 Task: Look for space in Nishifukuma, Japan from 5th July, 2023 to 11th July, 2023 for 2 adults in price range Rs.8000 to Rs.16000. Place can be entire place with 2 bedrooms having 2 beds and 1 bathroom. Property type can be house, flat, guest house. Booking option can be shelf check-in. Required host language is English.
Action: Mouse moved to (486, 132)
Screenshot: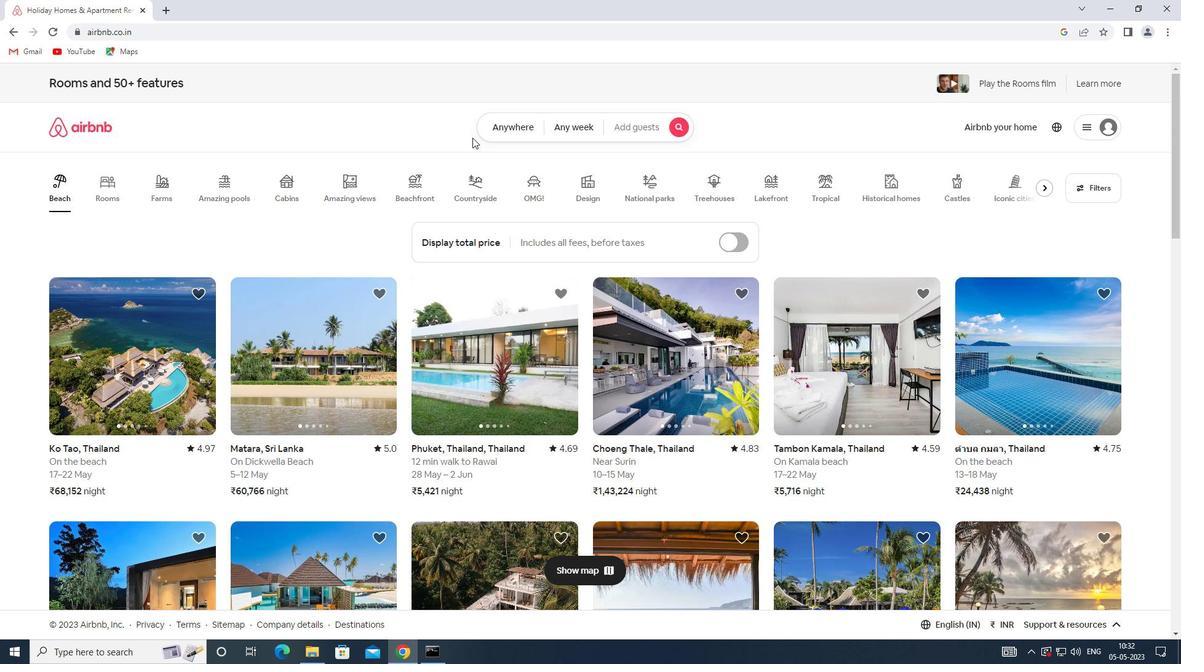 
Action: Mouse pressed left at (486, 132)
Screenshot: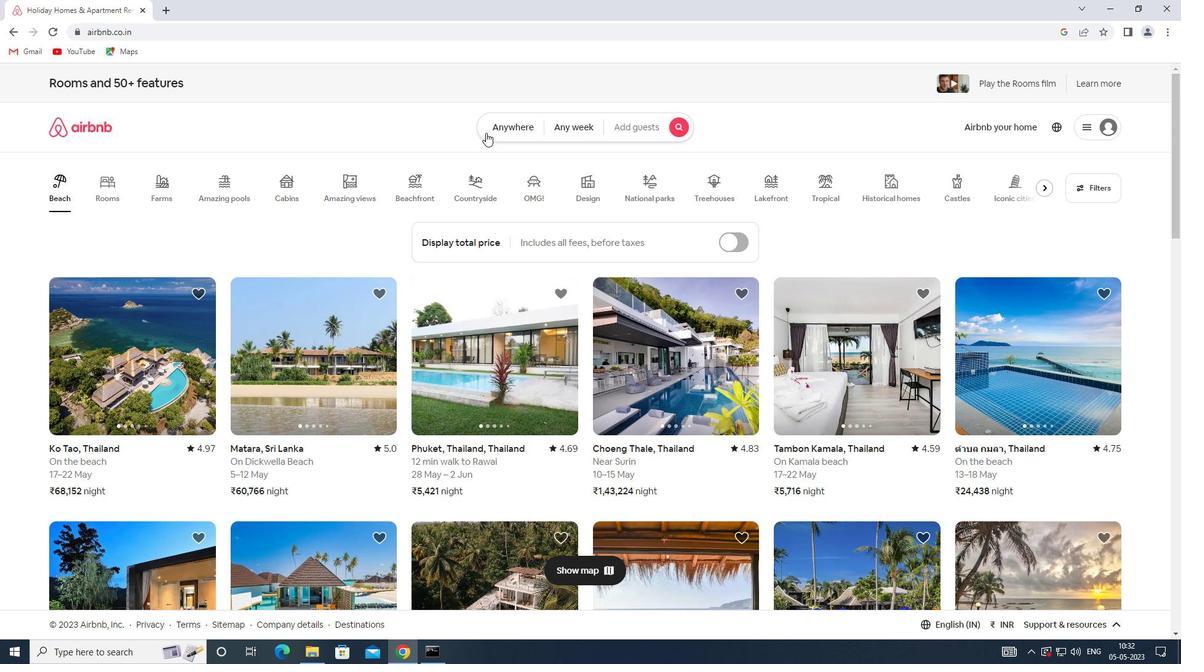 
Action: Mouse moved to (435, 172)
Screenshot: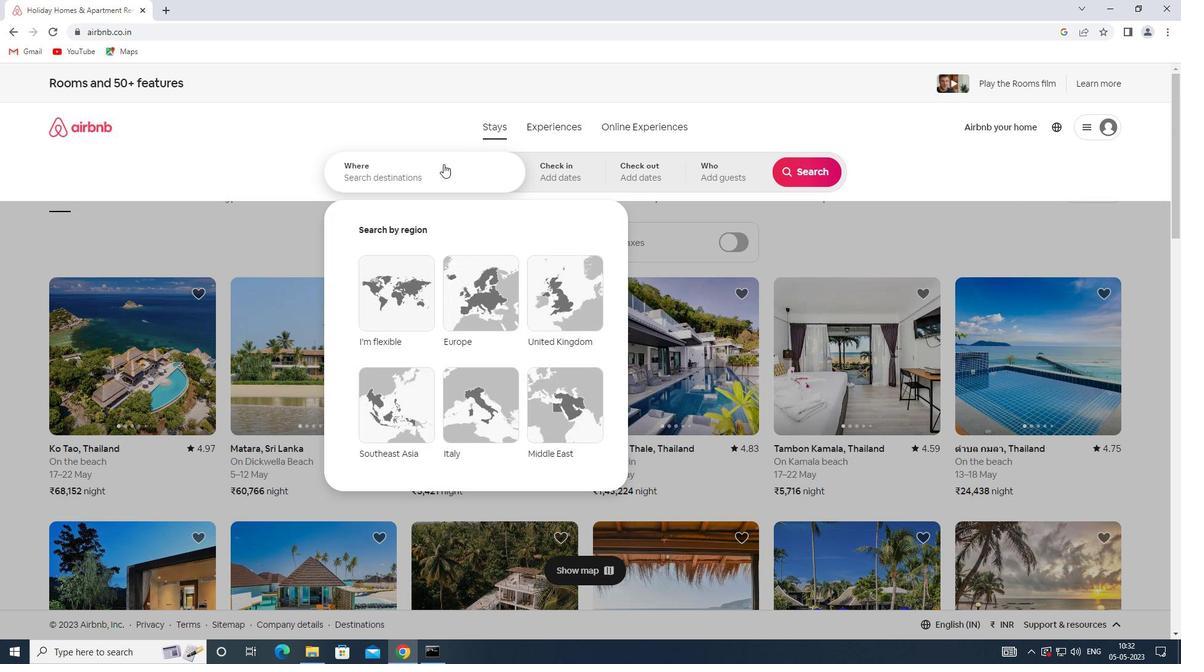 
Action: Mouse pressed left at (435, 172)
Screenshot: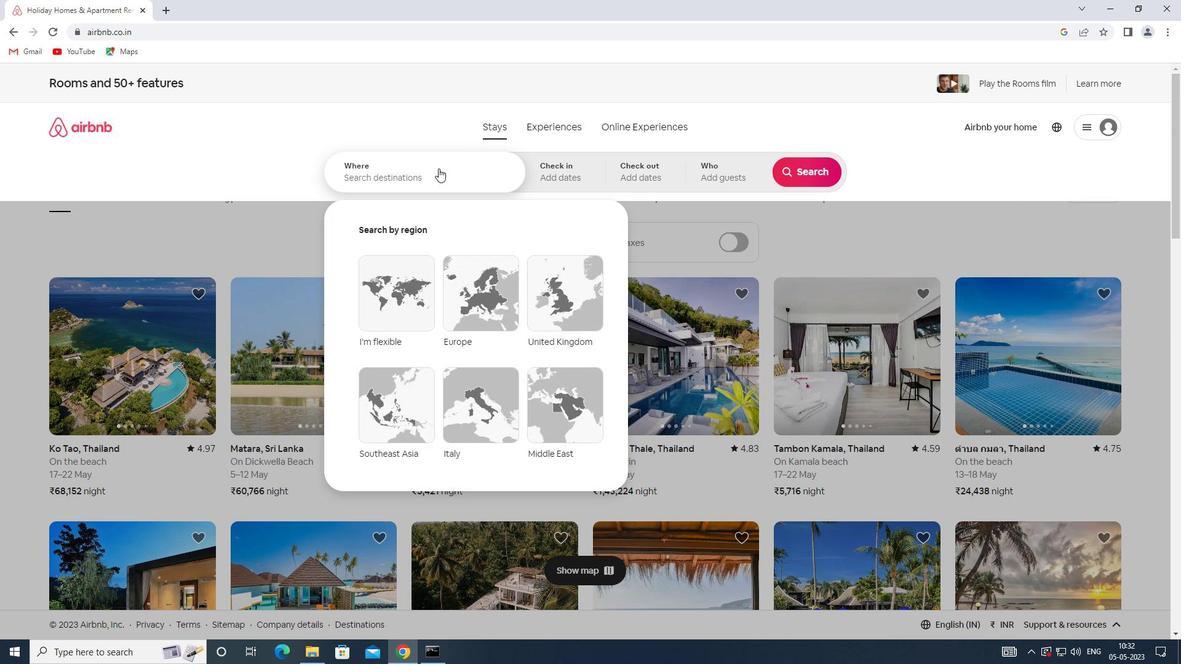 
Action: Key pressed <Key.shift>NISHIFUKUMA,<Key.shift><Key.shift><Key.shift><Key.shift><Key.shift><Key.shift>JAPAN
Screenshot: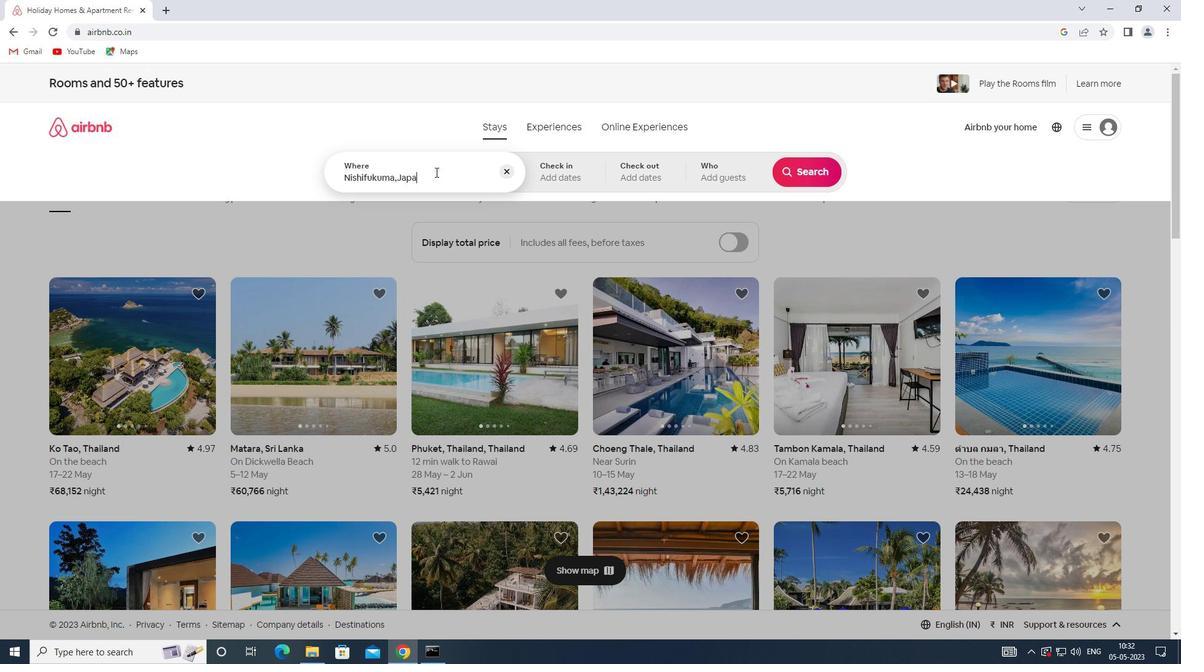 
Action: Mouse moved to (562, 179)
Screenshot: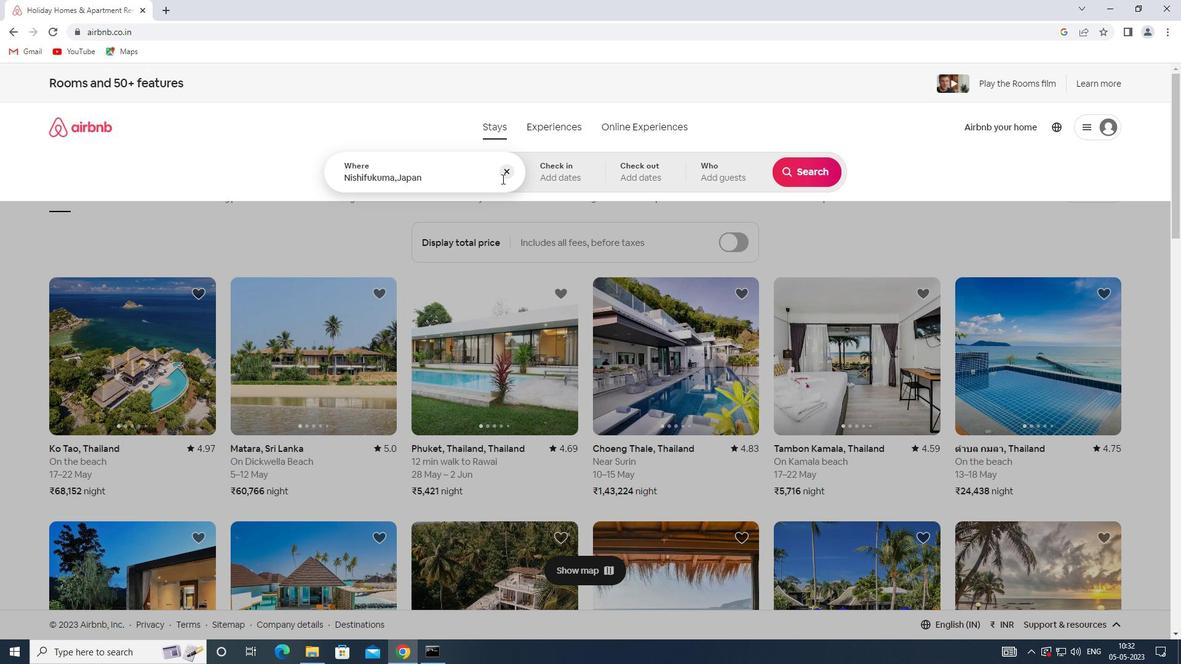 
Action: Mouse pressed left at (562, 179)
Screenshot: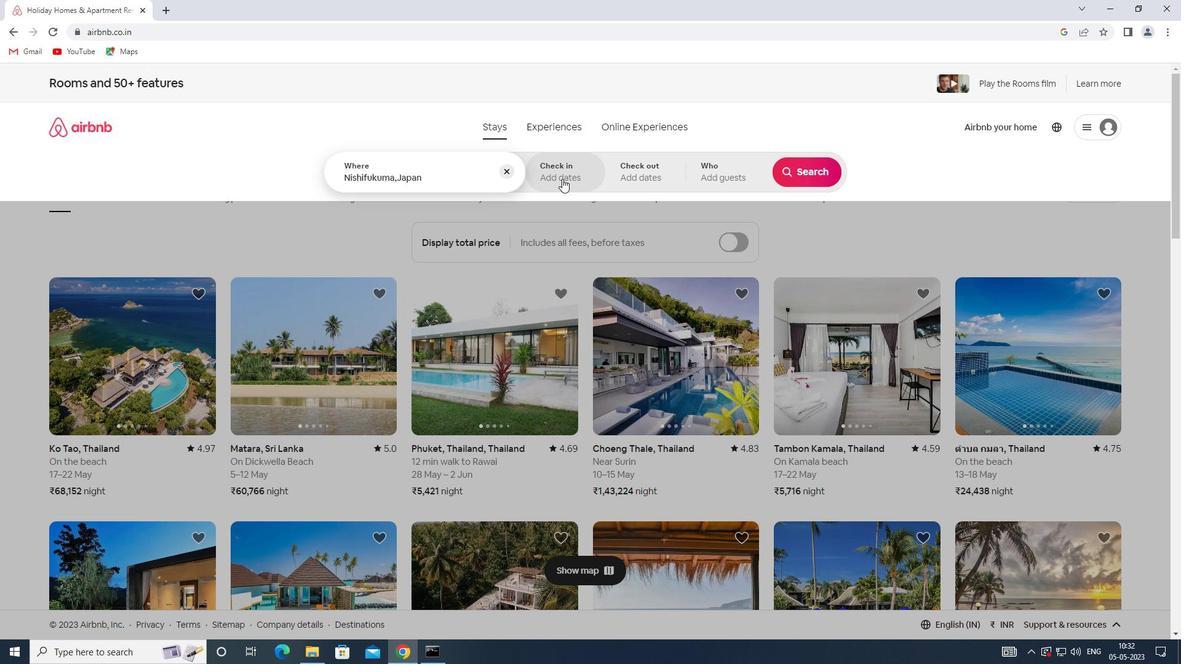 
Action: Mouse moved to (798, 268)
Screenshot: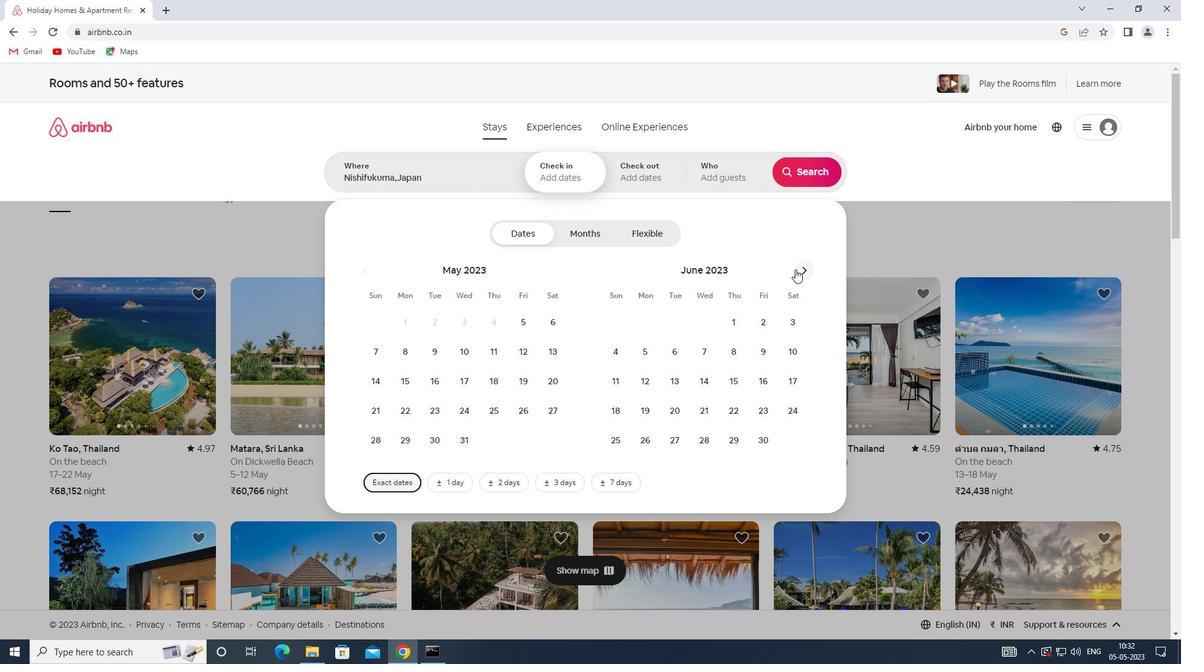 
Action: Mouse pressed left at (798, 268)
Screenshot: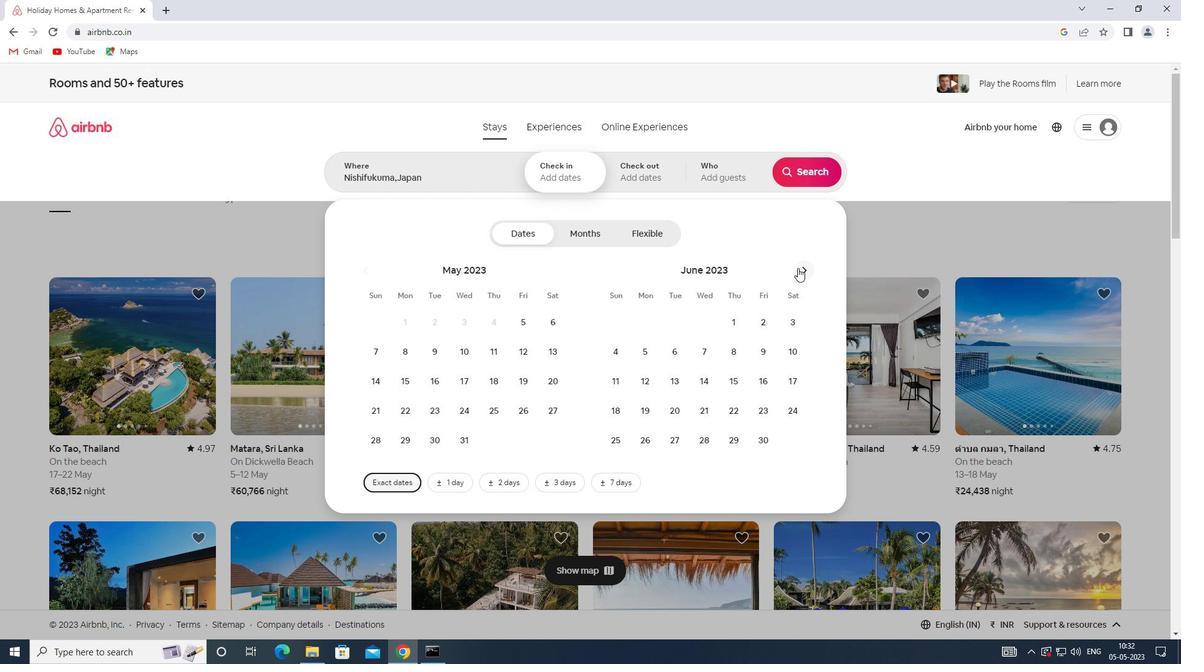 
Action: Mouse moved to (710, 341)
Screenshot: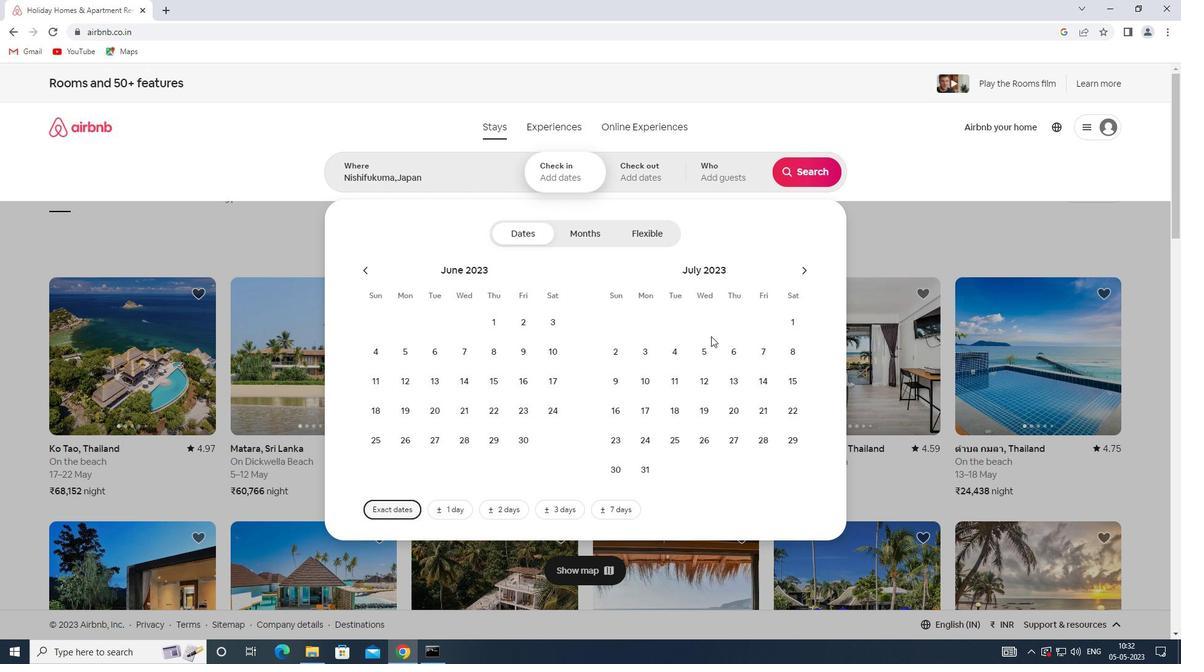 
Action: Mouse pressed left at (710, 341)
Screenshot: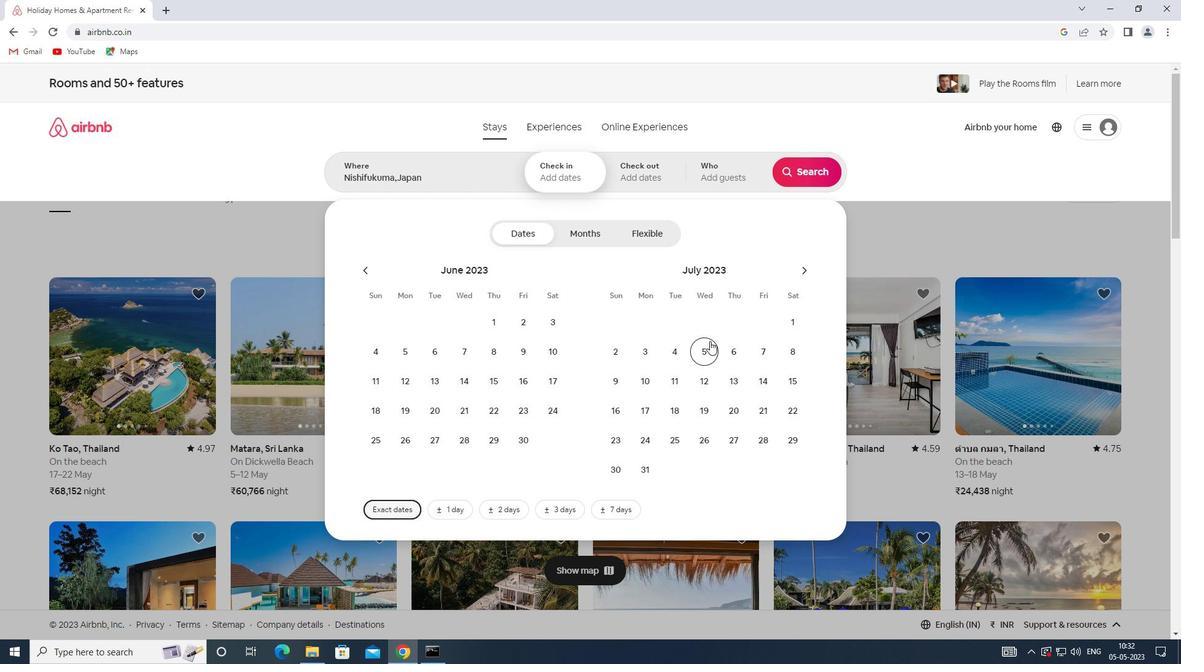
Action: Mouse moved to (681, 379)
Screenshot: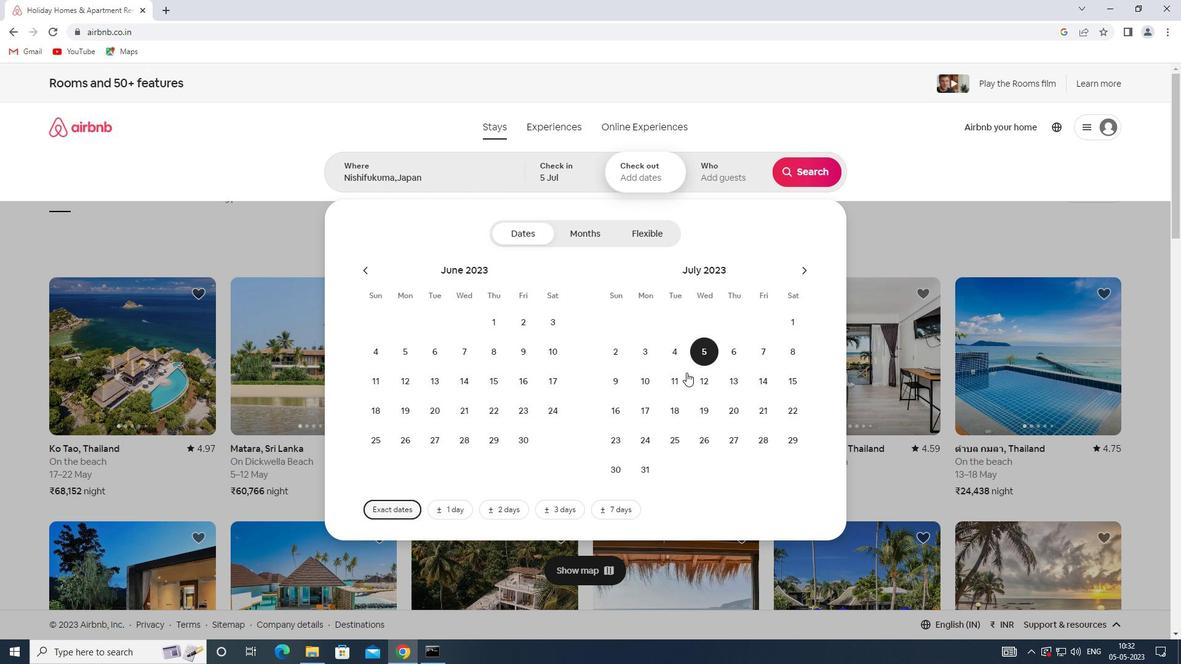 
Action: Mouse pressed left at (681, 379)
Screenshot: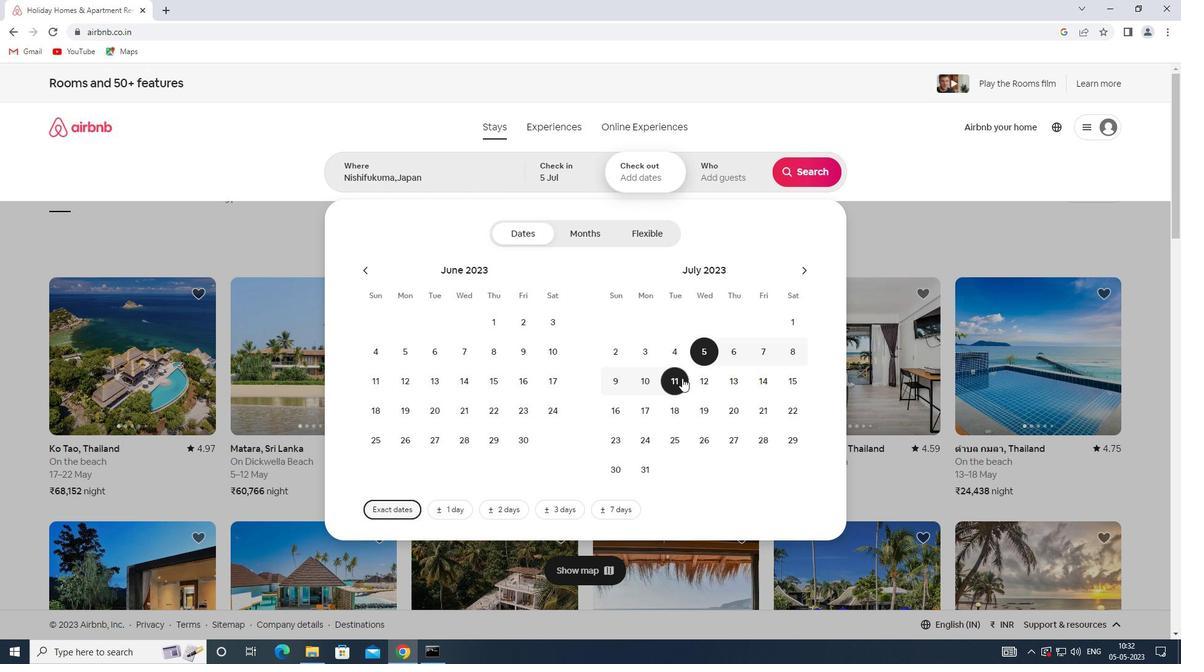 
Action: Mouse moved to (715, 177)
Screenshot: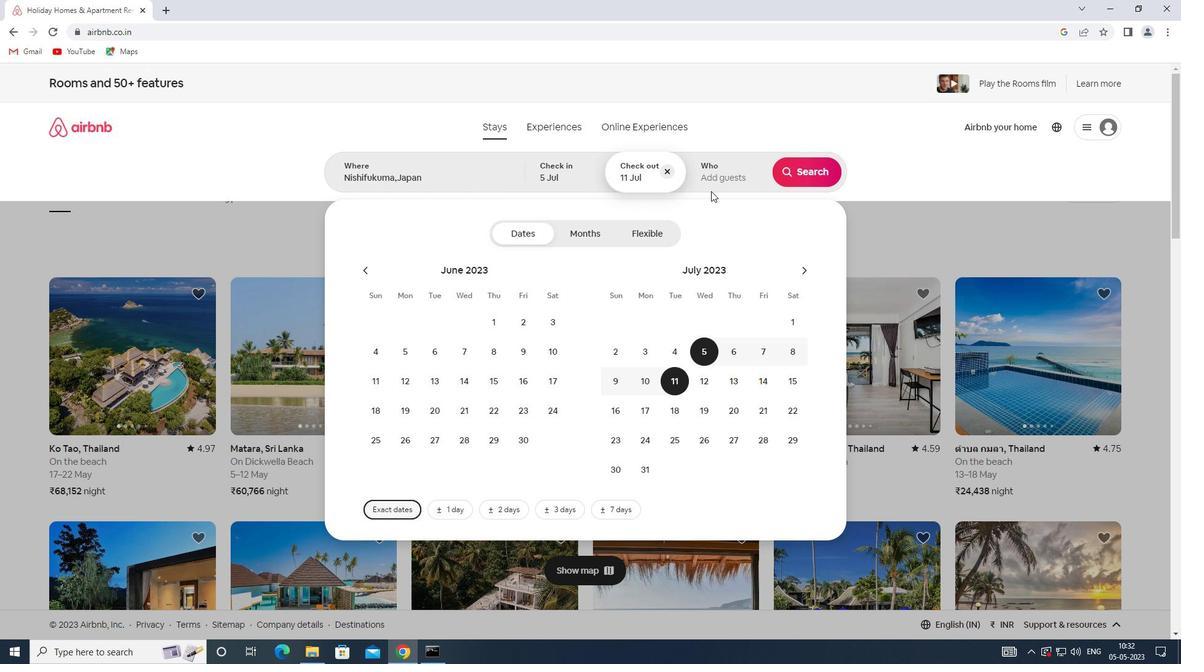 
Action: Mouse pressed left at (715, 177)
Screenshot: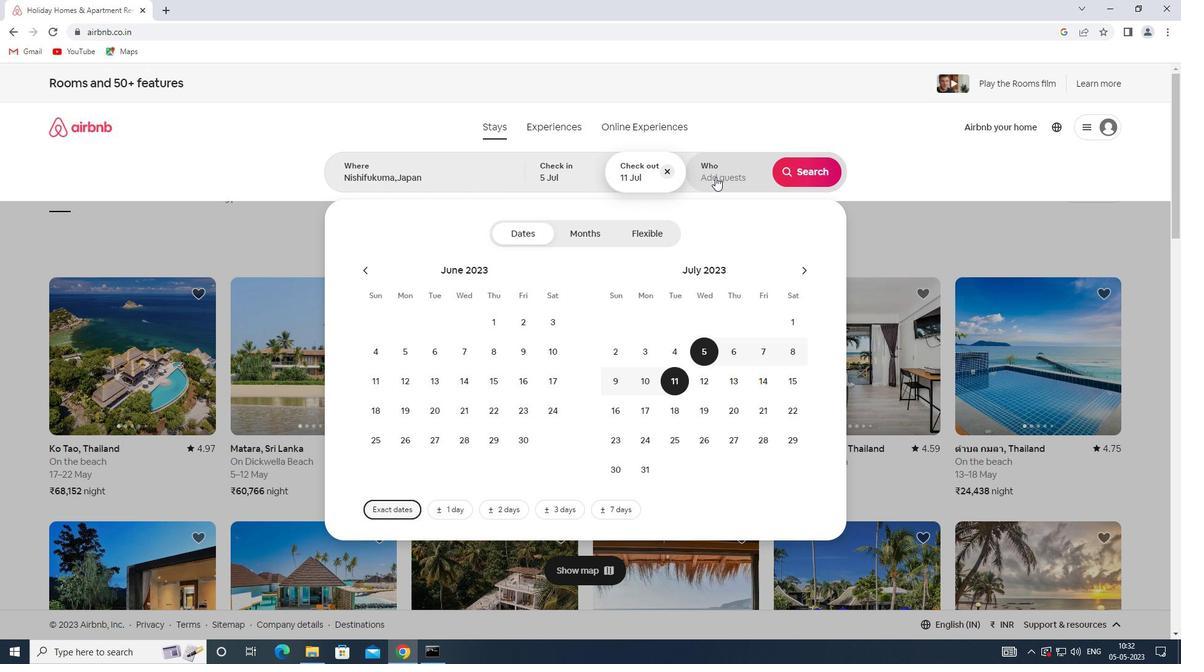 
Action: Mouse moved to (804, 241)
Screenshot: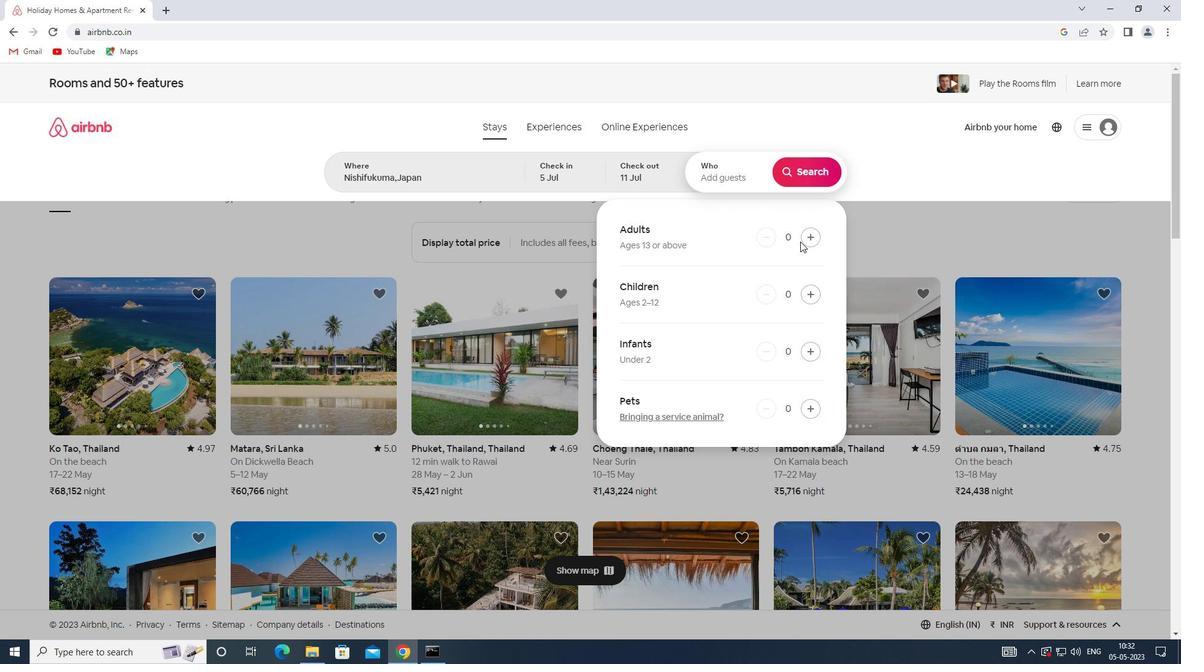 
Action: Mouse pressed left at (804, 241)
Screenshot: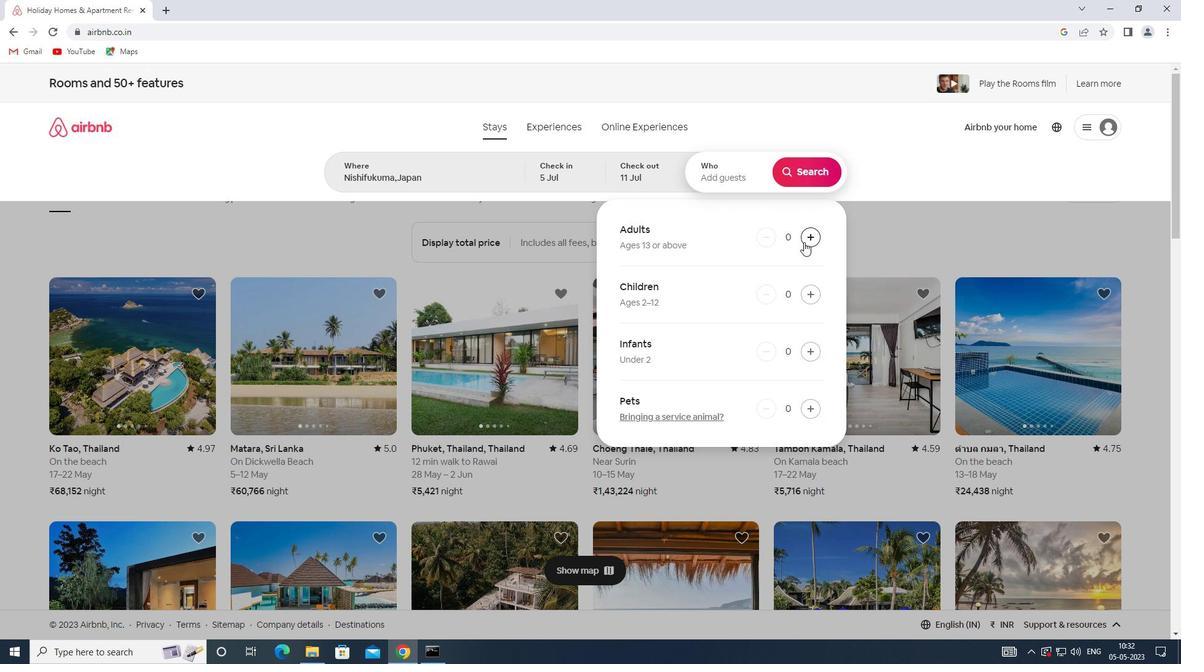 
Action: Mouse pressed left at (804, 241)
Screenshot: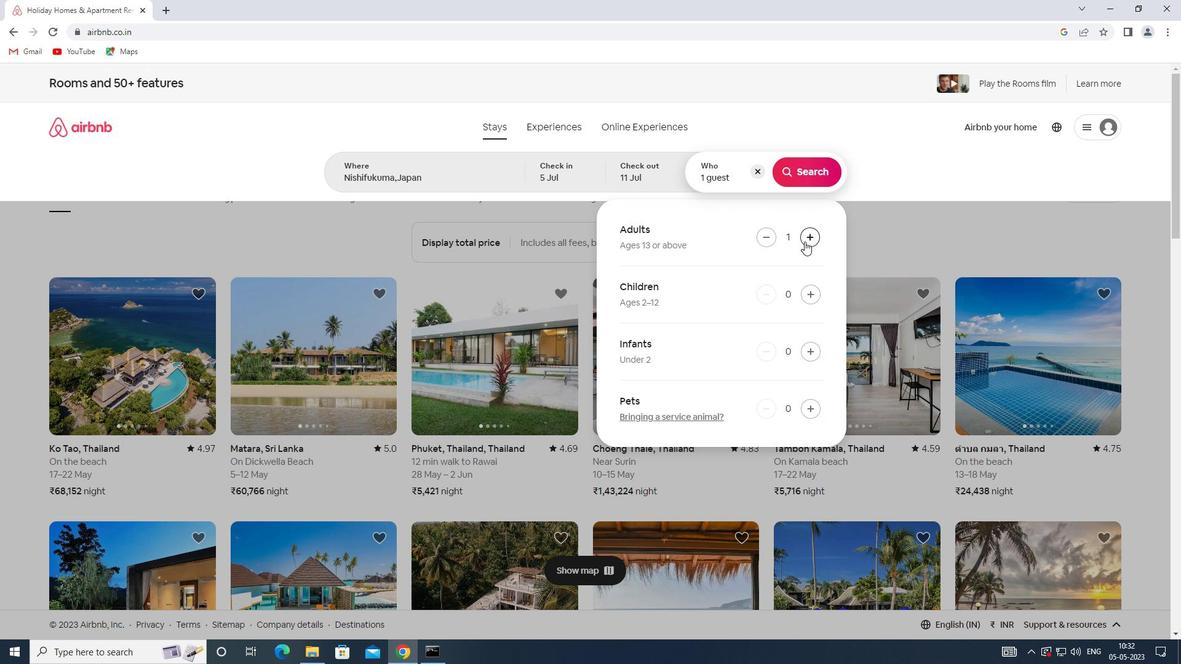 
Action: Mouse moved to (809, 182)
Screenshot: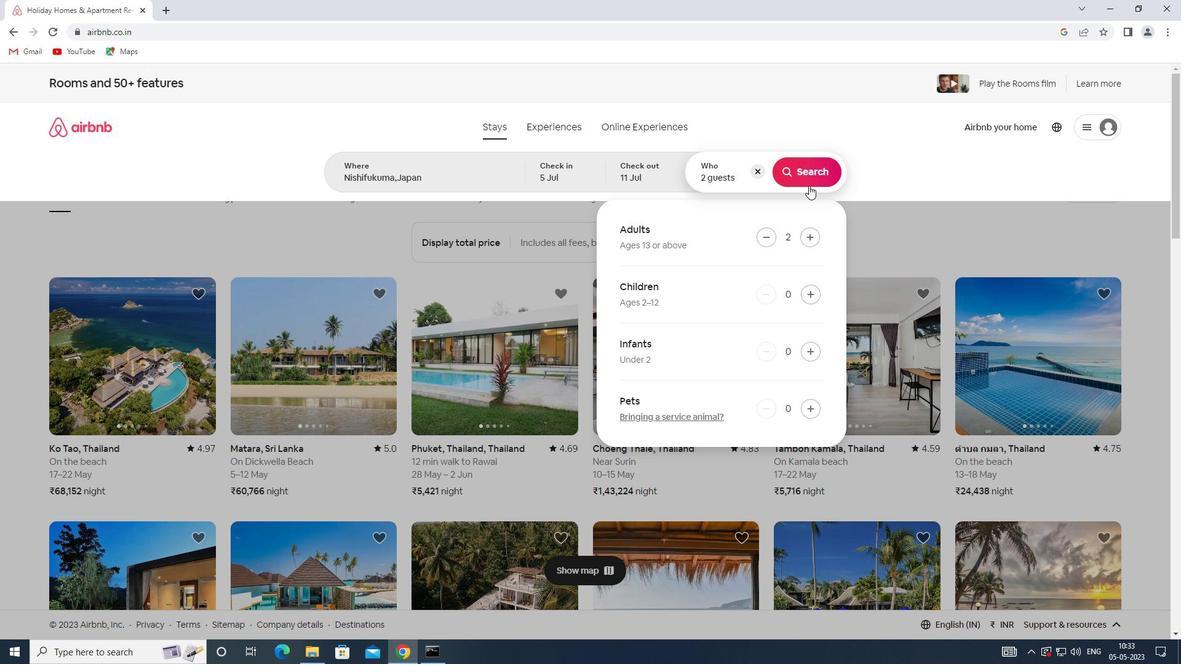 
Action: Mouse pressed left at (809, 182)
Screenshot: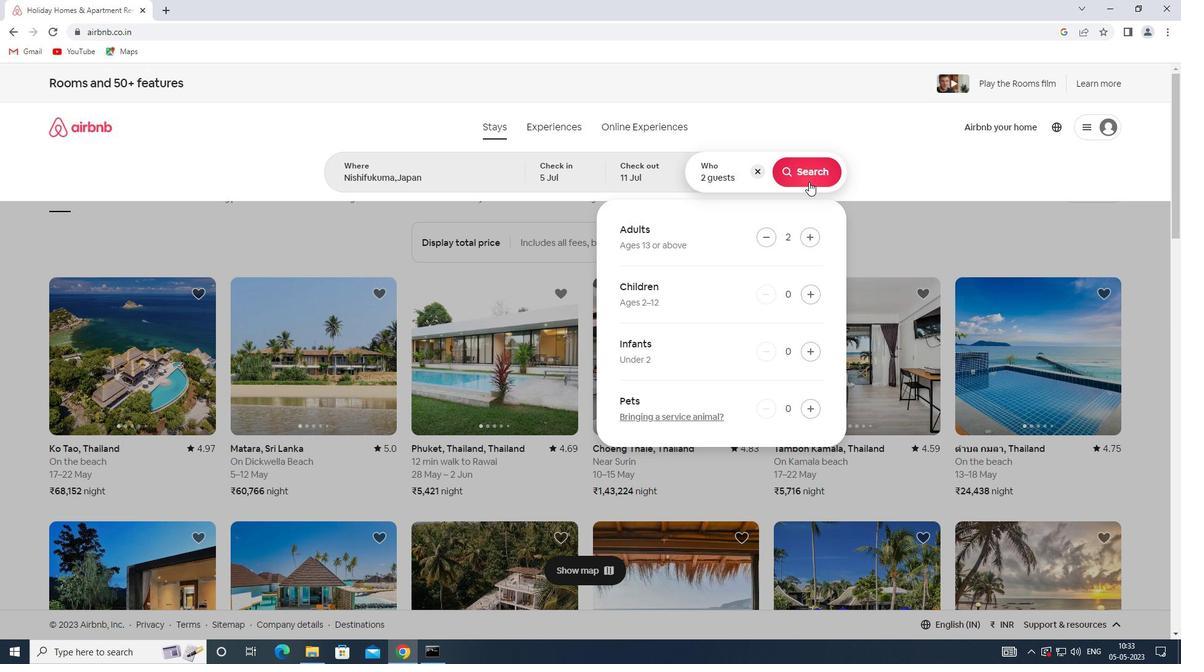 
Action: Mouse moved to (1133, 140)
Screenshot: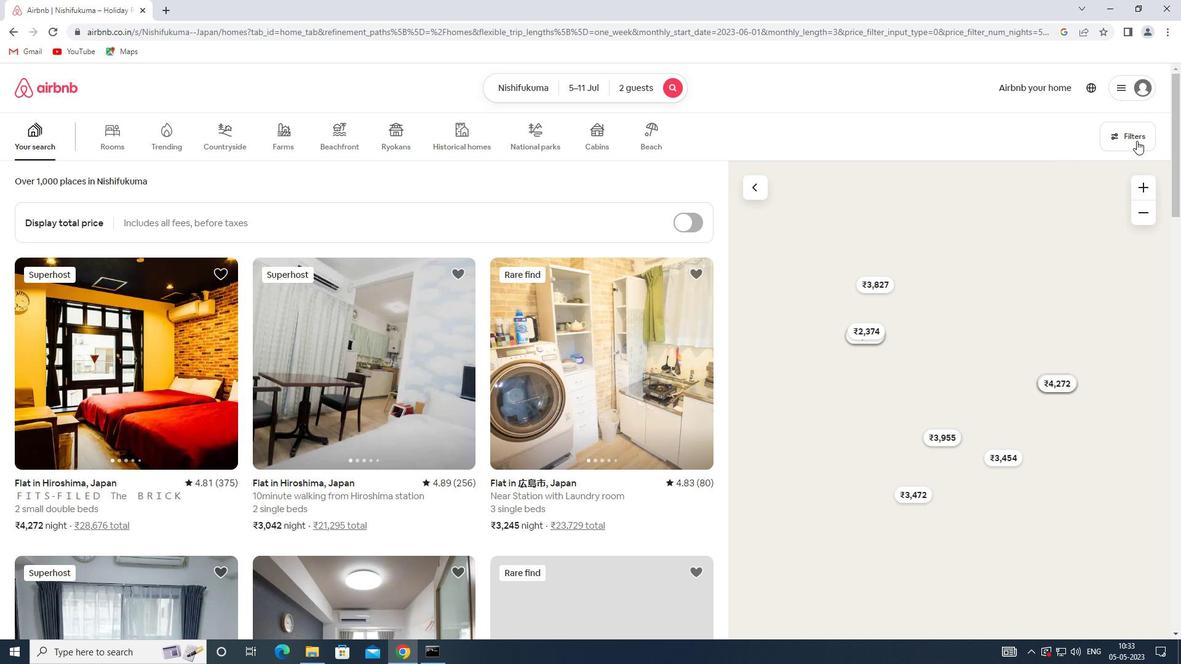 
Action: Mouse pressed left at (1133, 140)
Screenshot: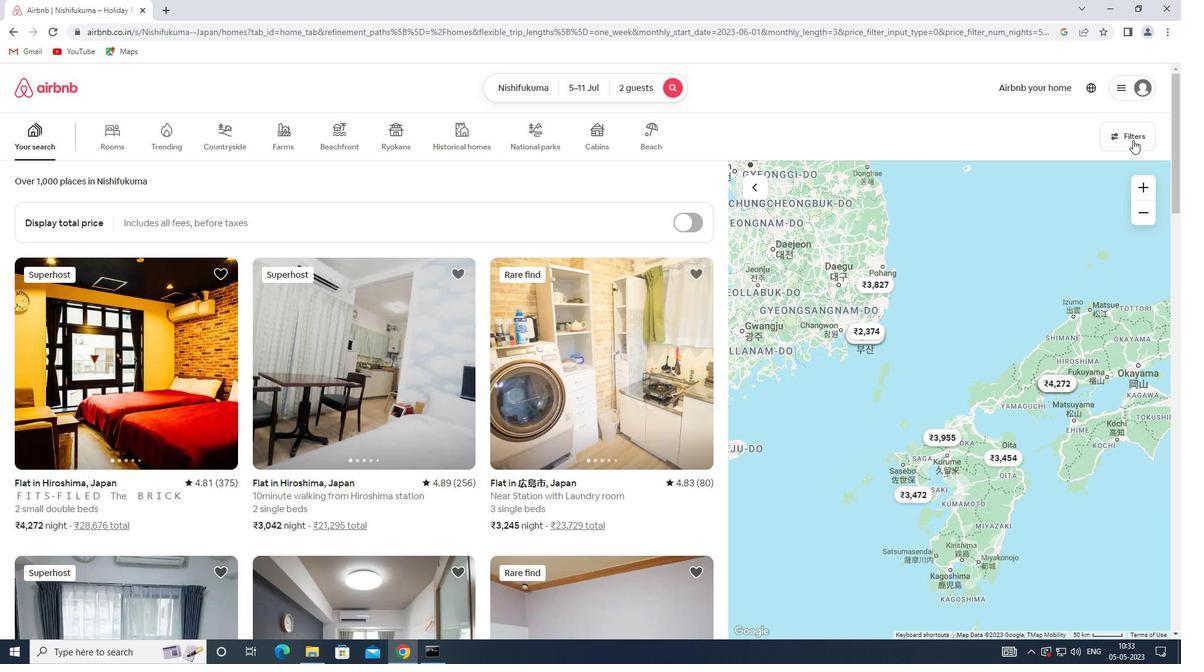 
Action: Mouse moved to (427, 438)
Screenshot: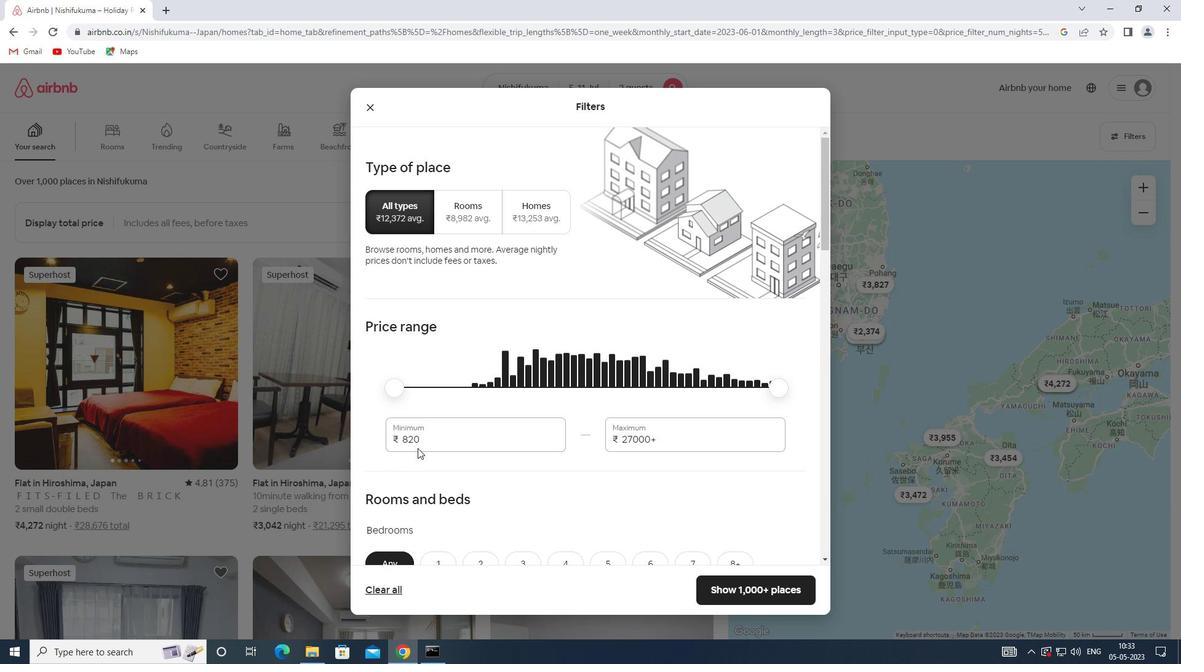
Action: Mouse pressed left at (427, 438)
Screenshot: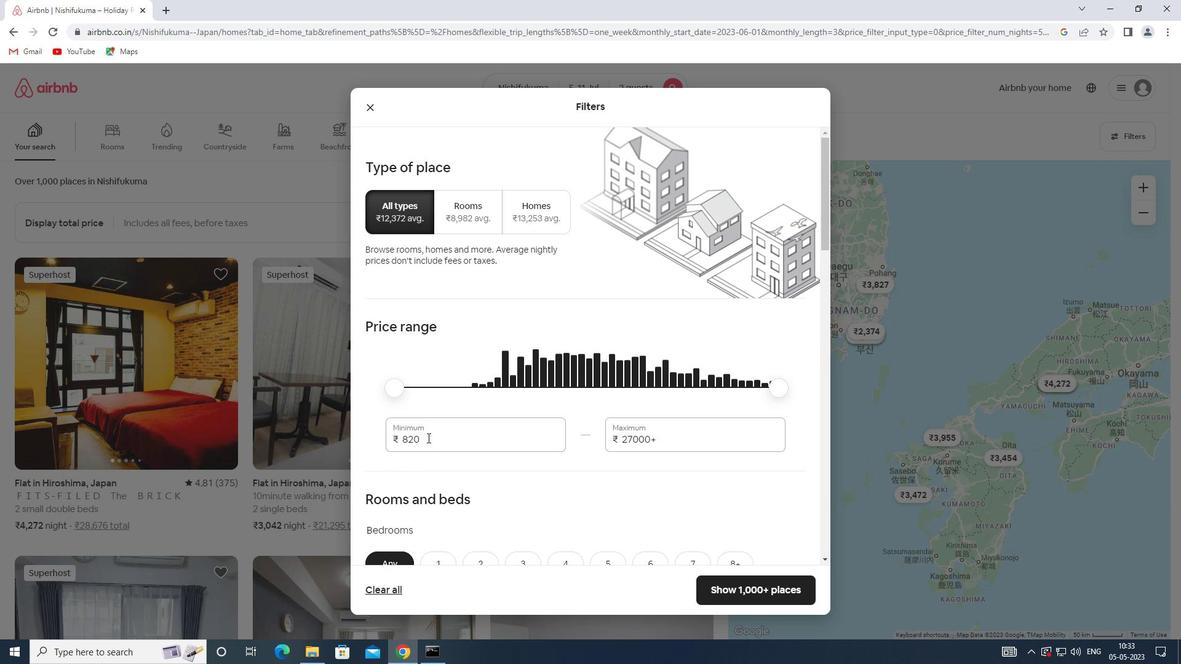 
Action: Mouse moved to (369, 438)
Screenshot: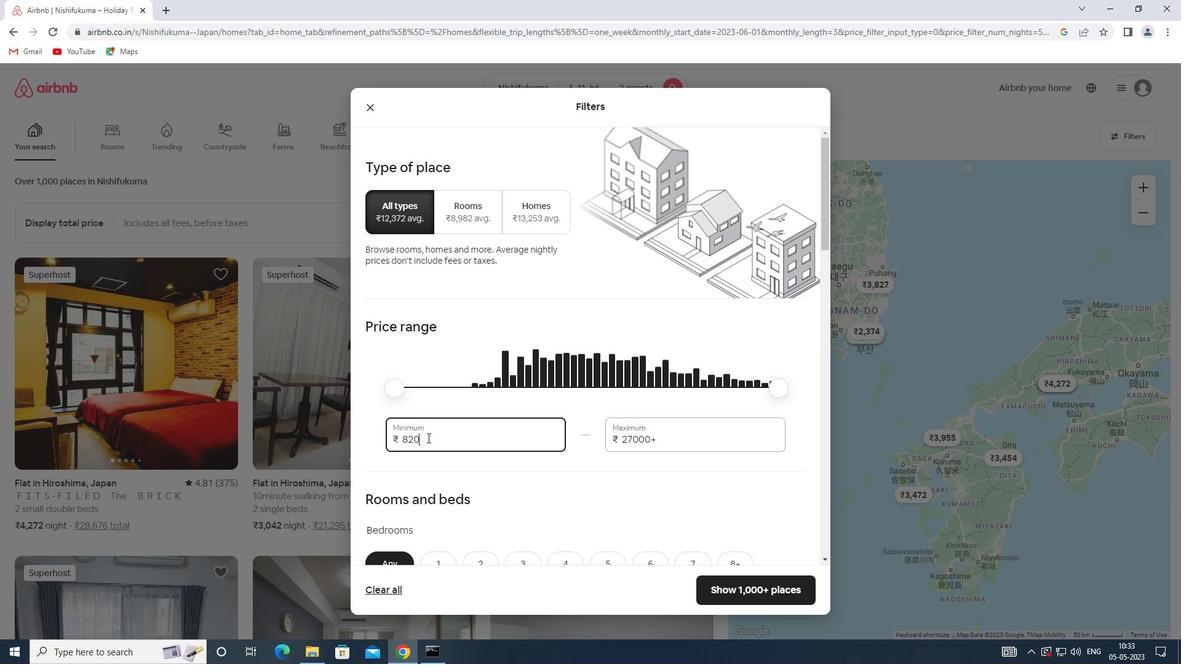 
Action: Key pressed 8000
Screenshot: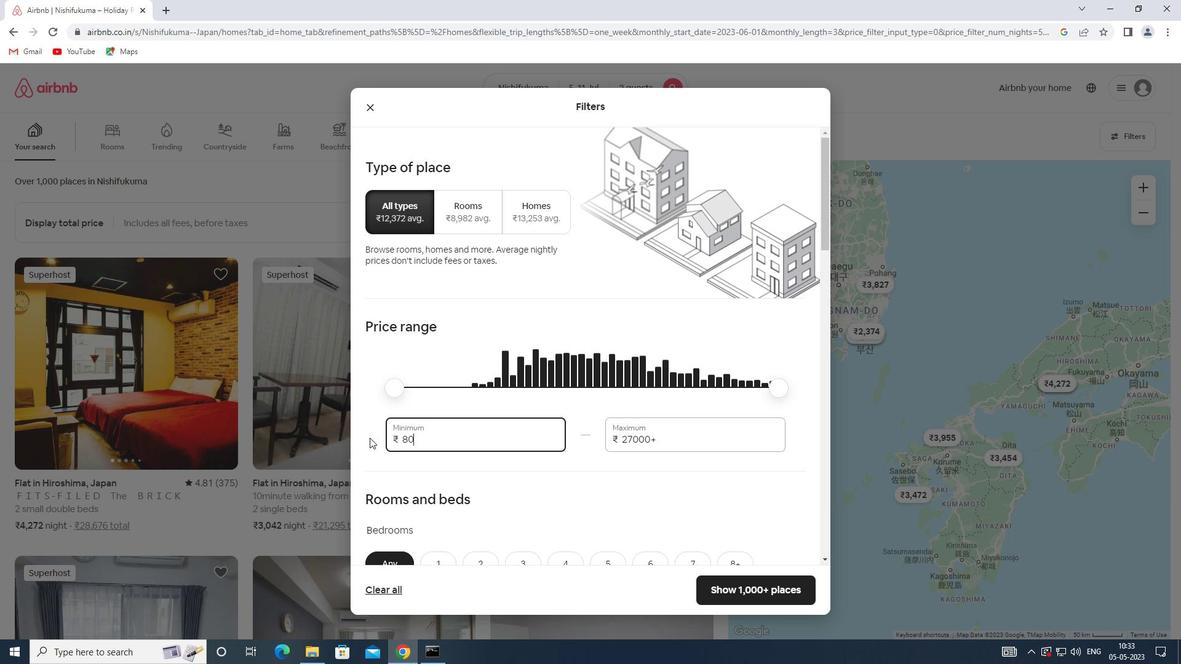 
Action: Mouse moved to (667, 439)
Screenshot: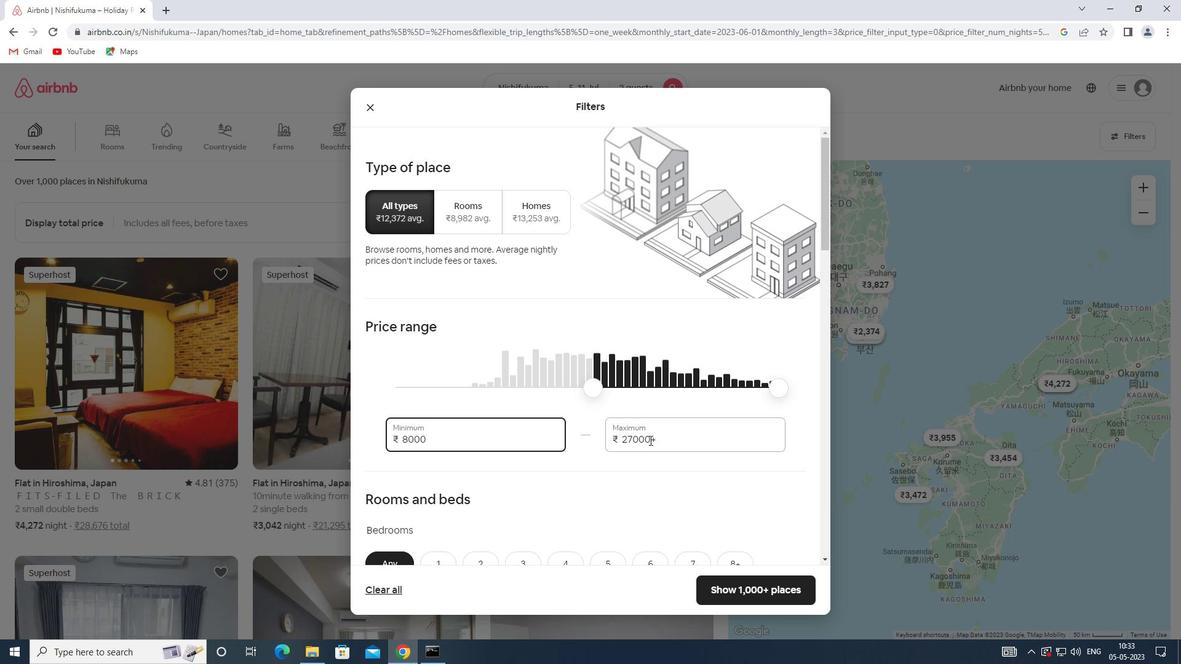 
Action: Mouse pressed left at (667, 439)
Screenshot: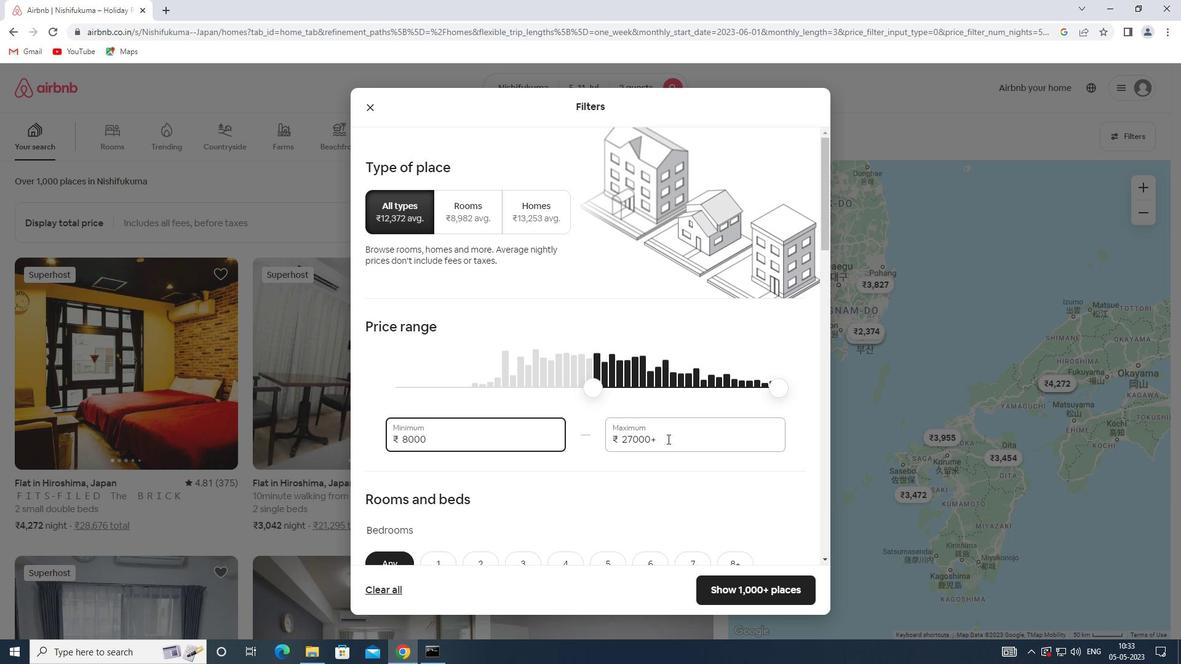 
Action: Mouse moved to (525, 456)
Screenshot: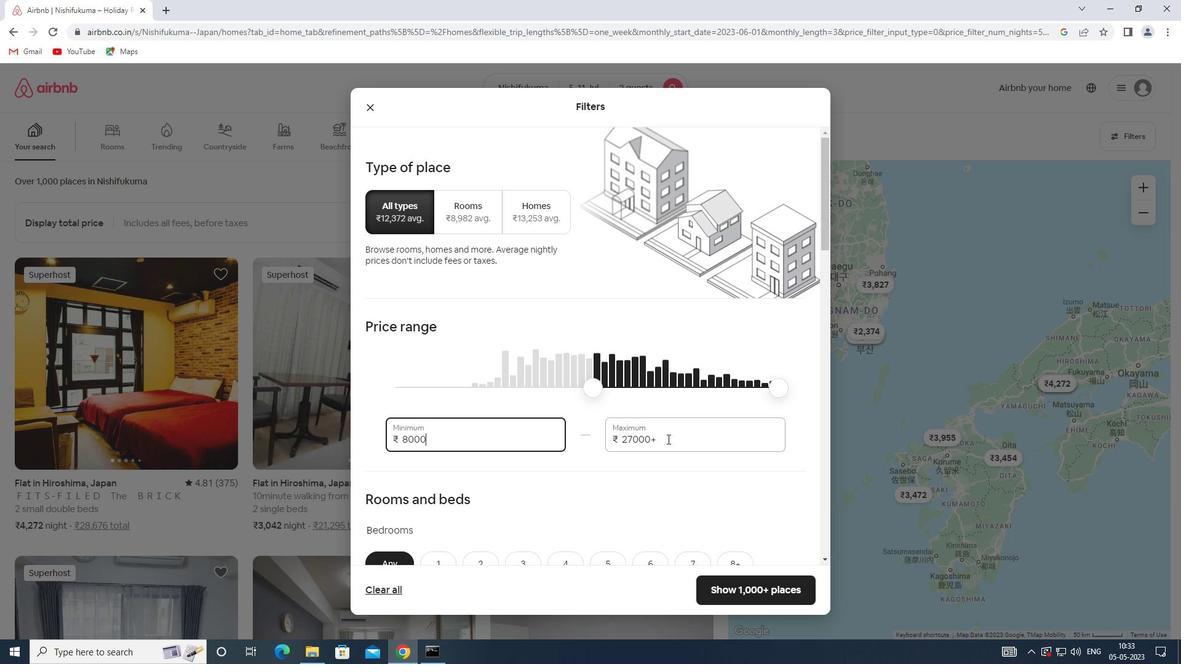 
Action: Key pressed 16000
Screenshot: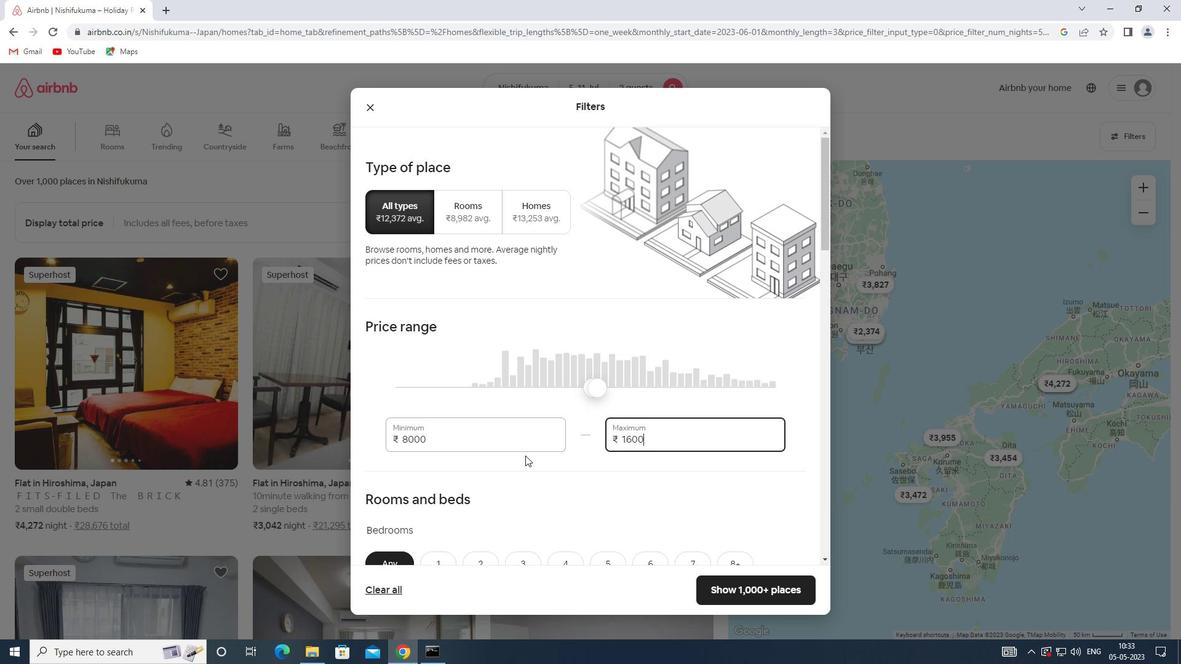 
Action: Mouse moved to (479, 464)
Screenshot: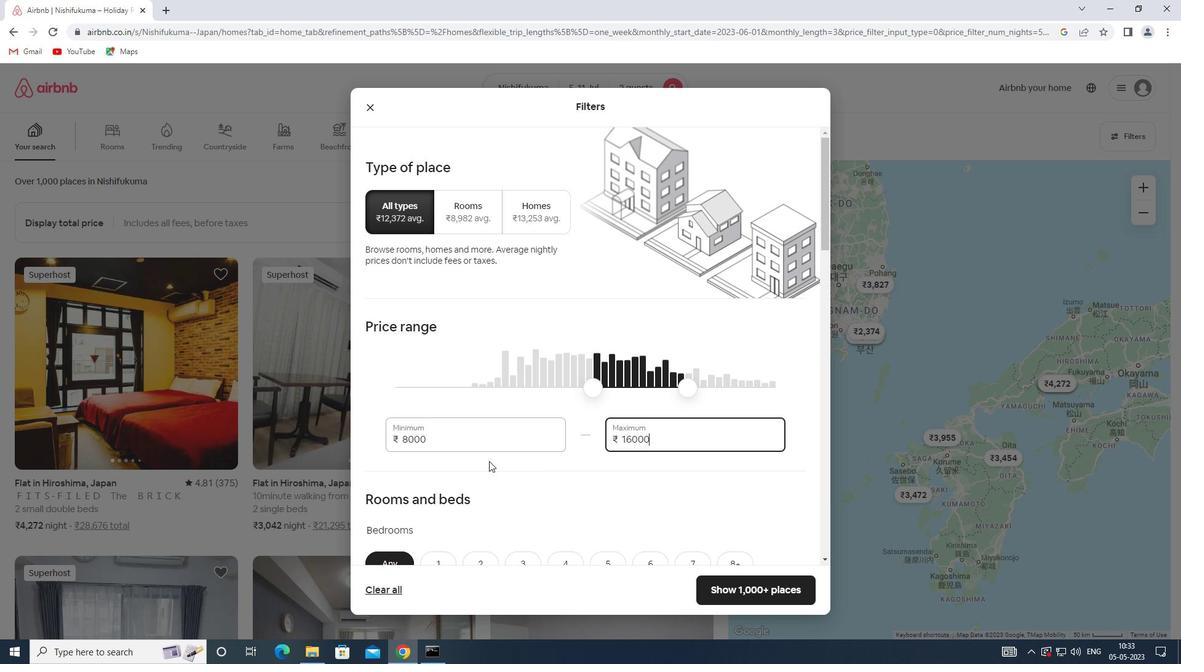 
Action: Mouse scrolled (479, 463) with delta (0, 0)
Screenshot: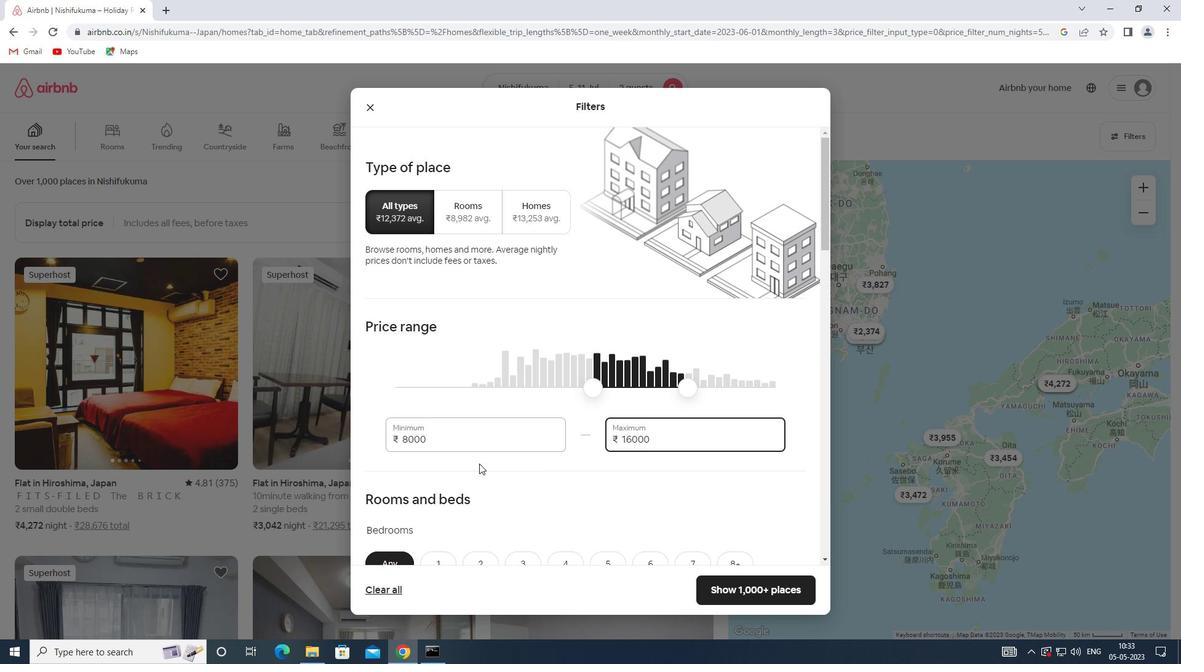 
Action: Mouse scrolled (479, 463) with delta (0, 0)
Screenshot: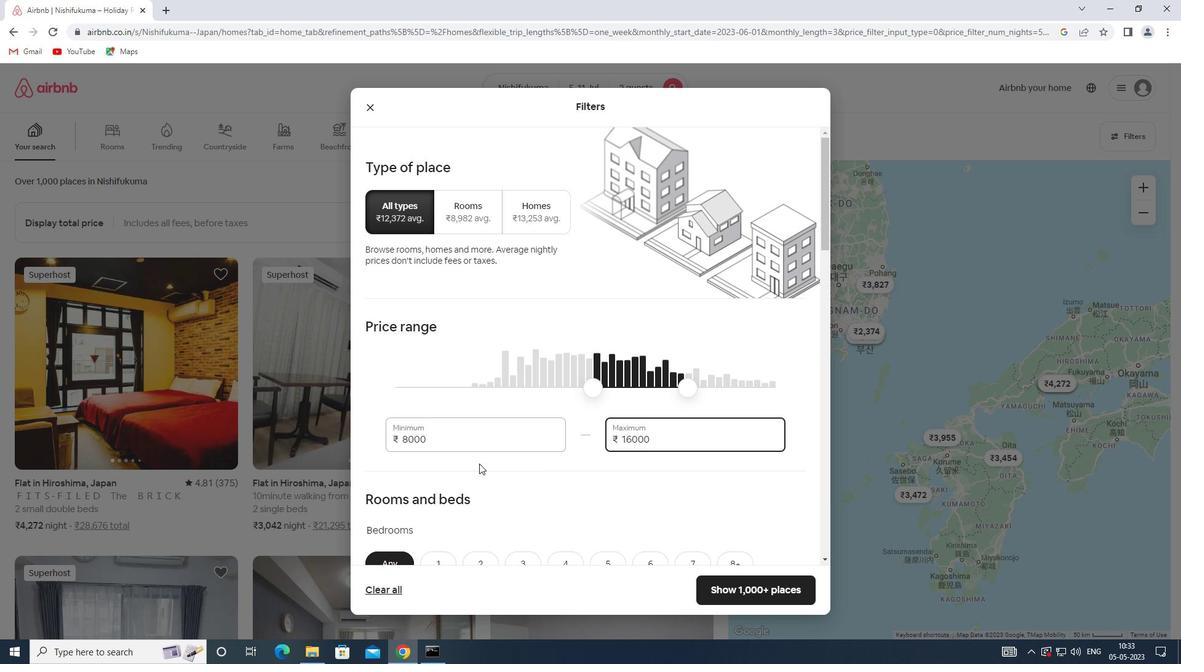 
Action: Mouse scrolled (479, 463) with delta (0, 0)
Screenshot: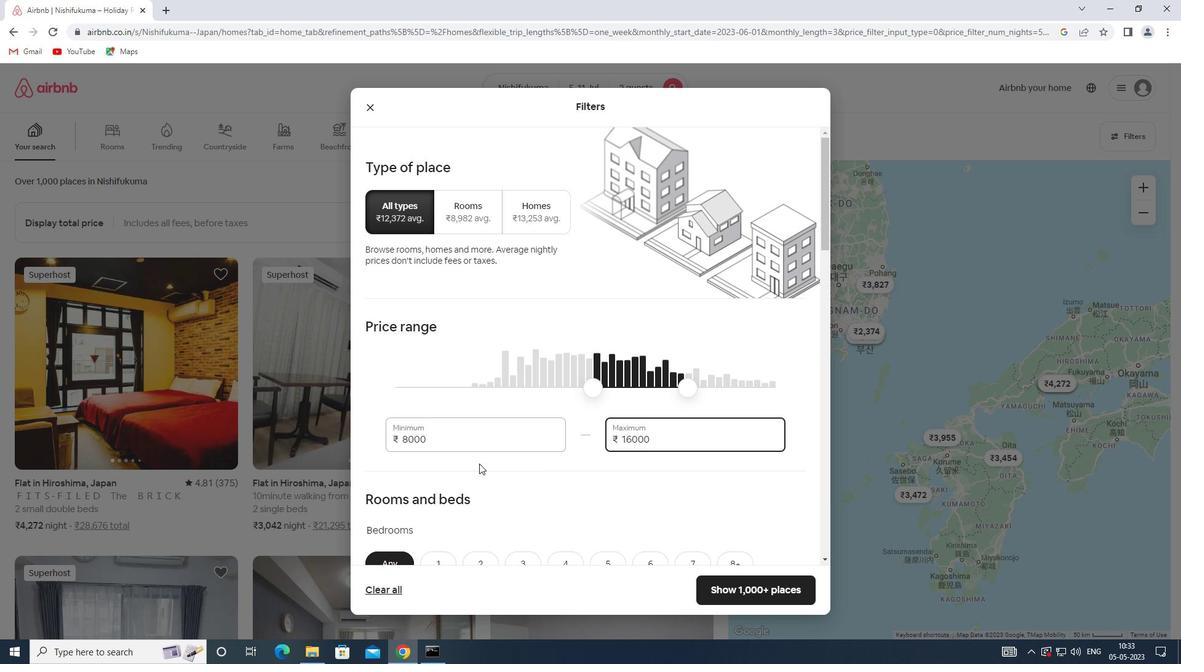 
Action: Mouse moved to (479, 383)
Screenshot: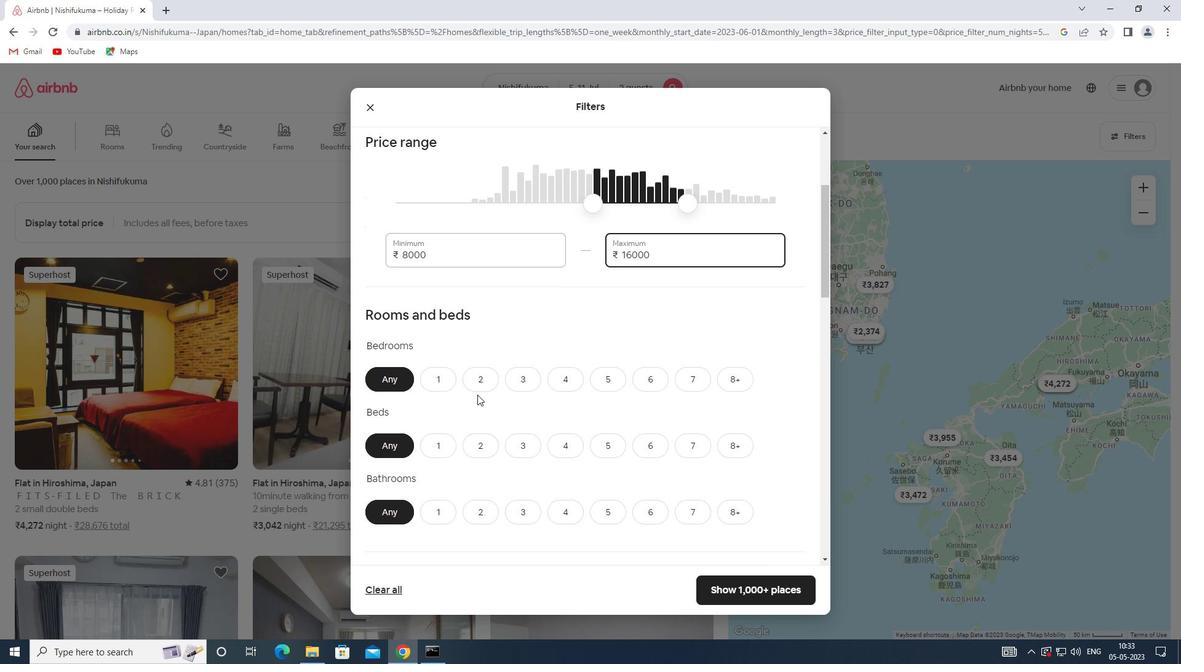 
Action: Mouse pressed left at (479, 383)
Screenshot: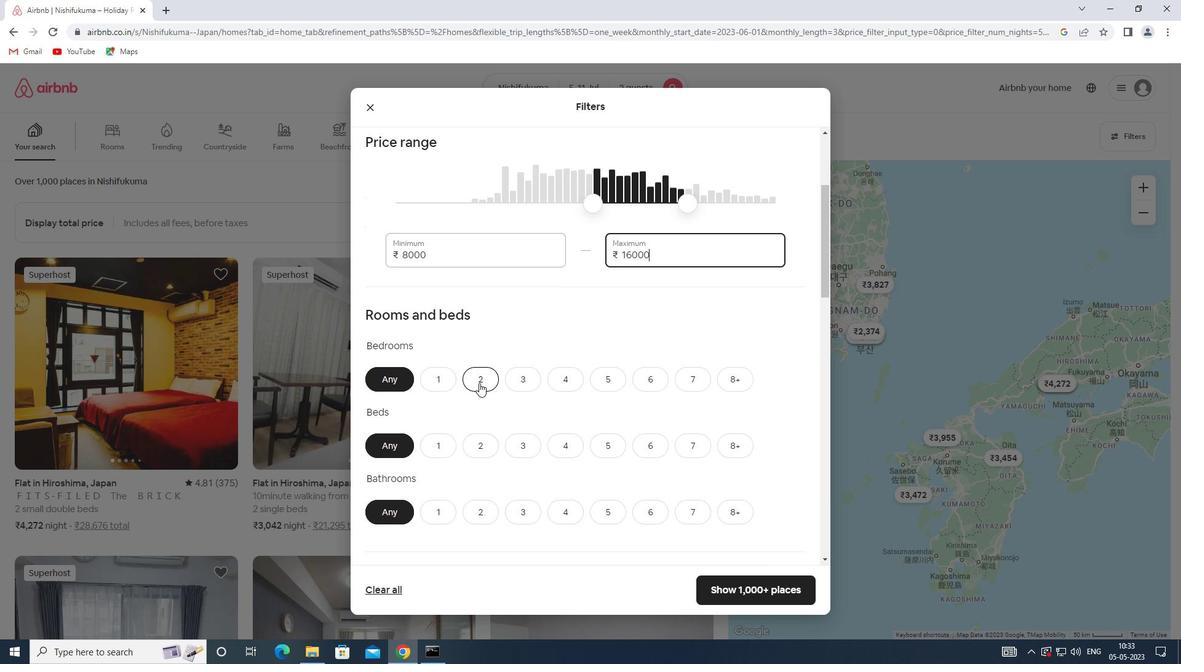
Action: Mouse scrolled (479, 382) with delta (0, 0)
Screenshot: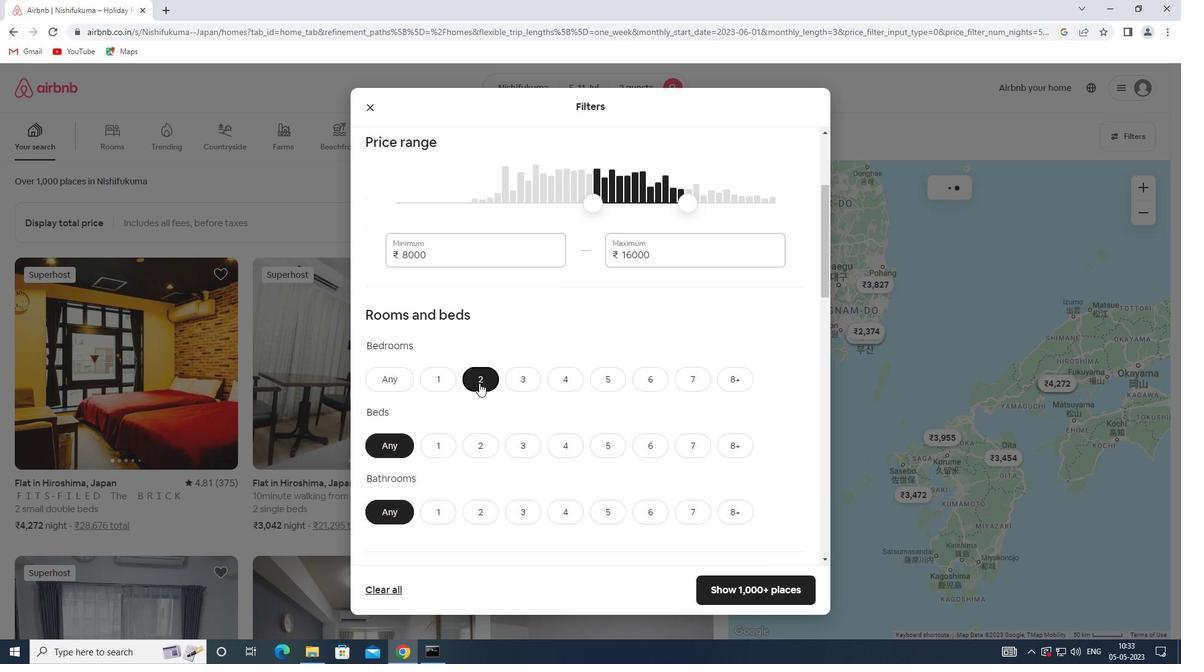 
Action: Mouse pressed left at (479, 383)
Screenshot: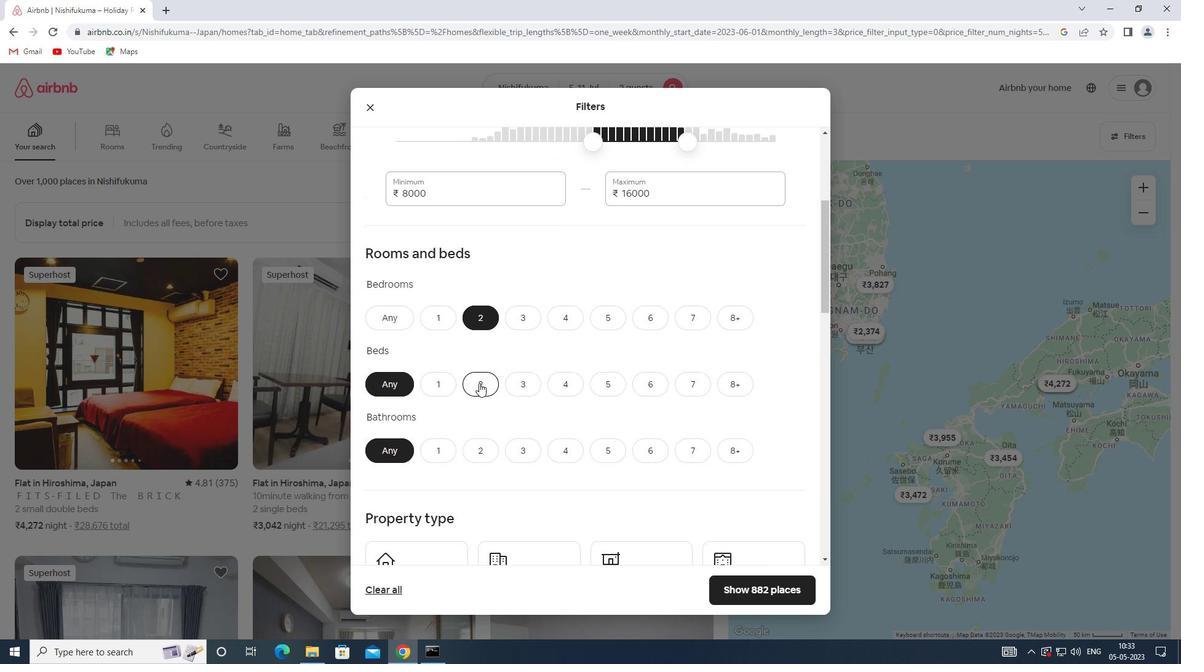
Action: Mouse moved to (436, 452)
Screenshot: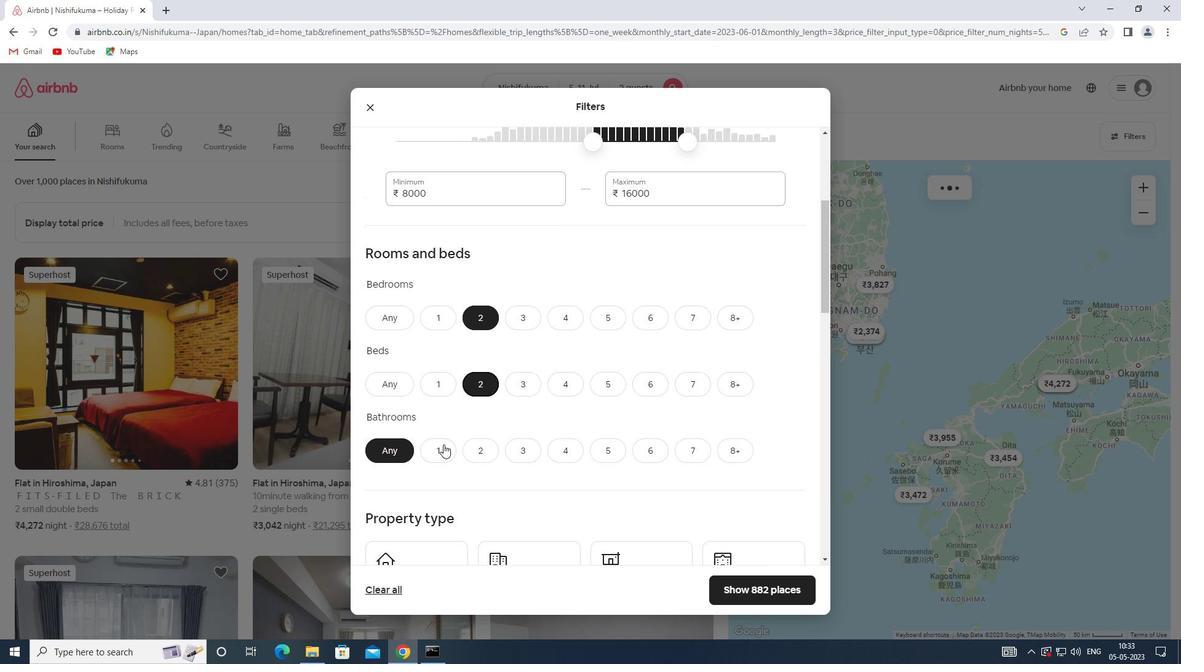 
Action: Mouse pressed left at (436, 452)
Screenshot: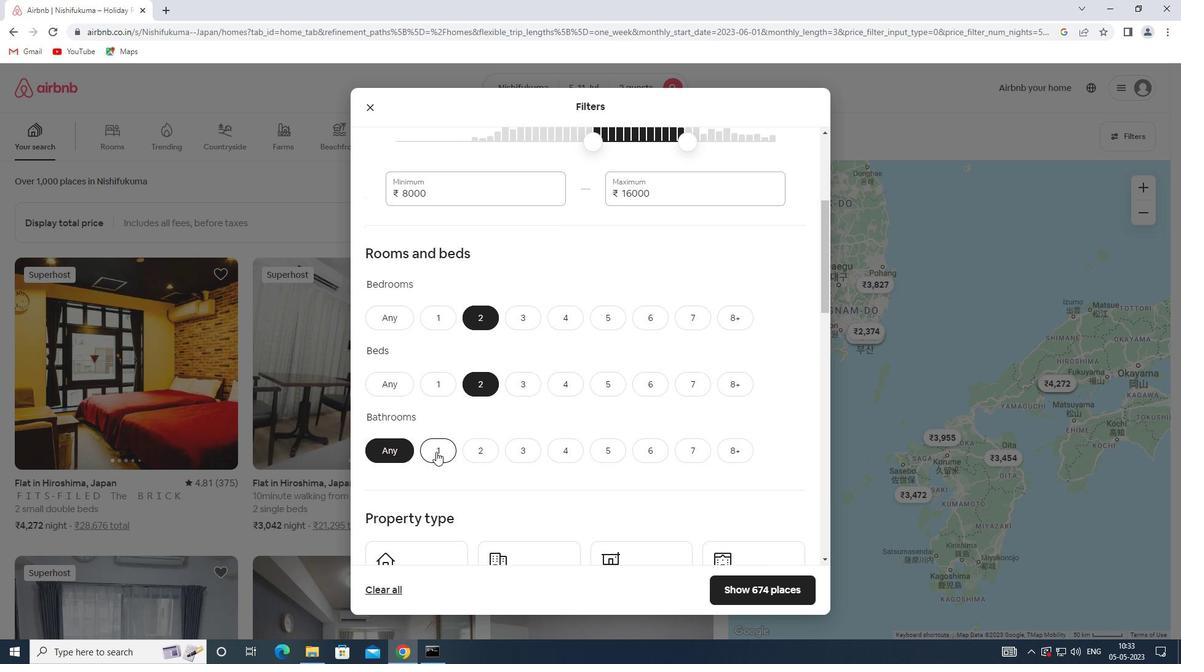
Action: Mouse scrolled (436, 451) with delta (0, 0)
Screenshot: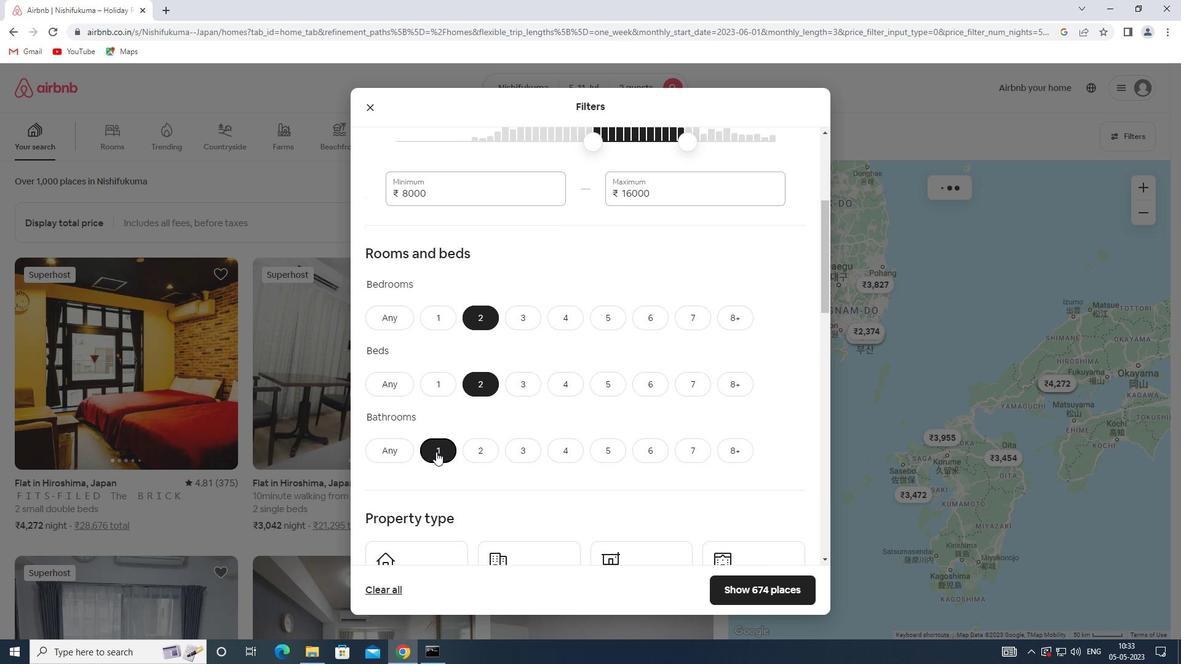 
Action: Mouse scrolled (436, 451) with delta (0, 0)
Screenshot: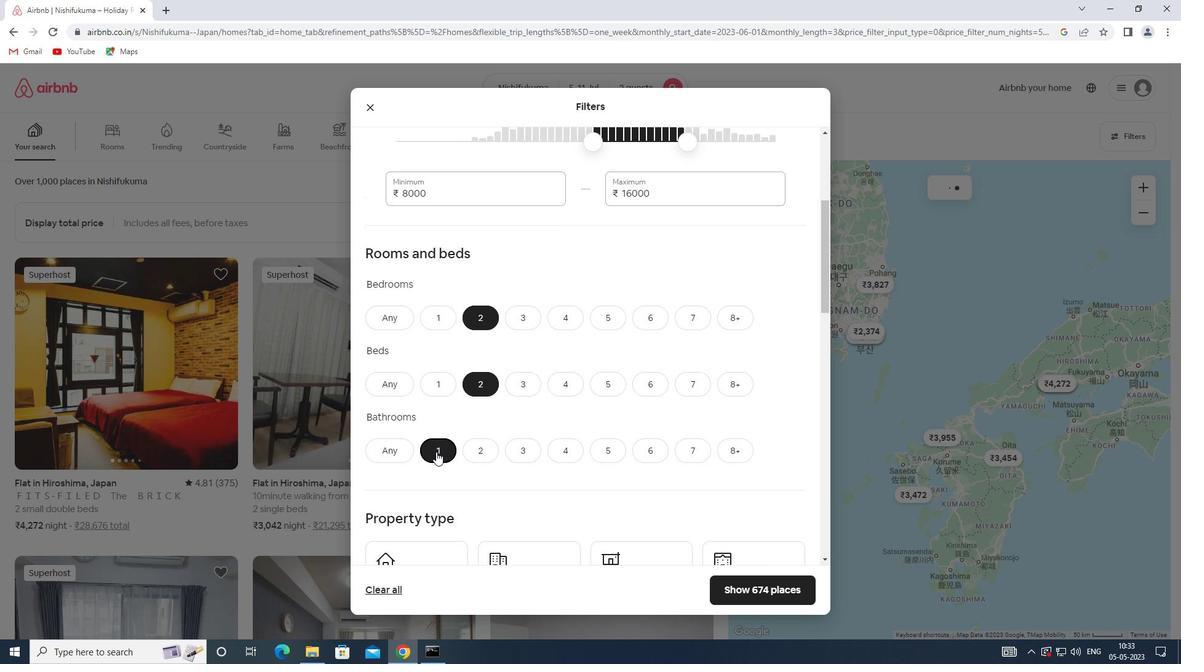 
Action: Mouse scrolled (436, 451) with delta (0, 0)
Screenshot: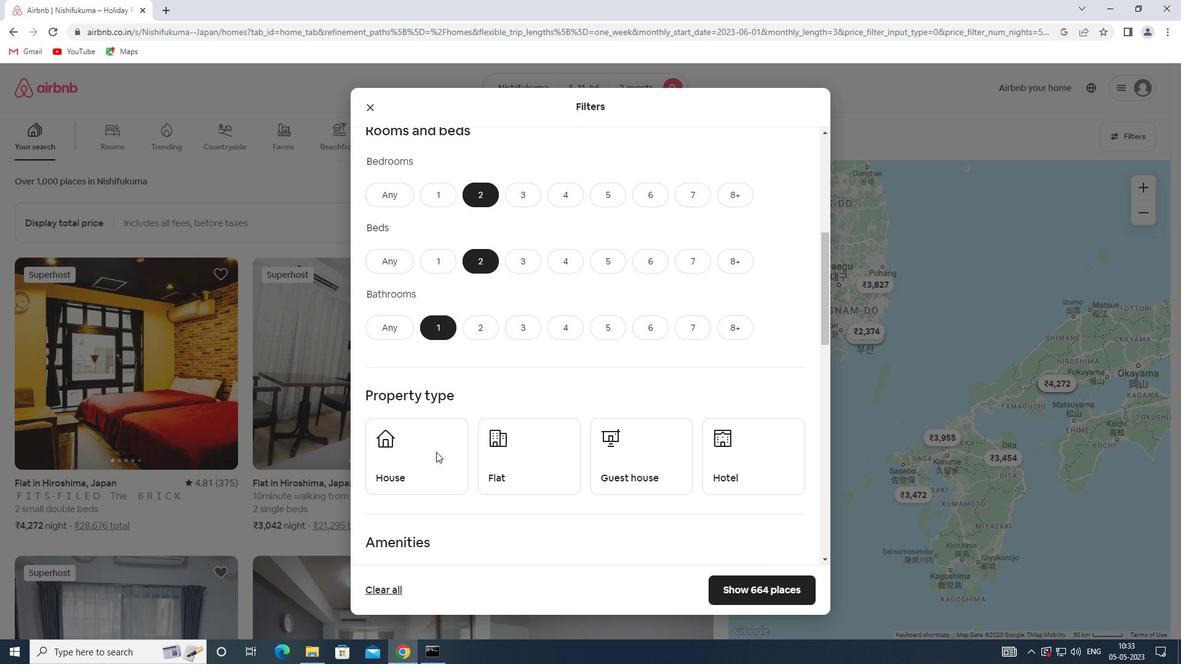 
Action: Mouse moved to (419, 409)
Screenshot: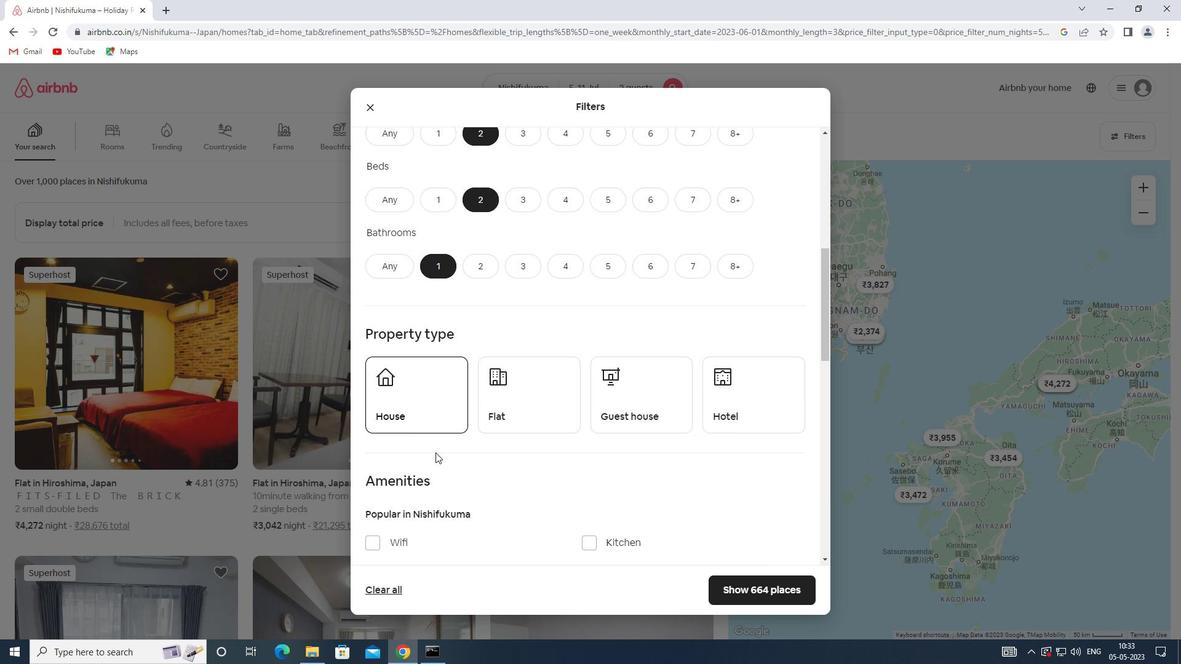 
Action: Mouse pressed left at (419, 409)
Screenshot: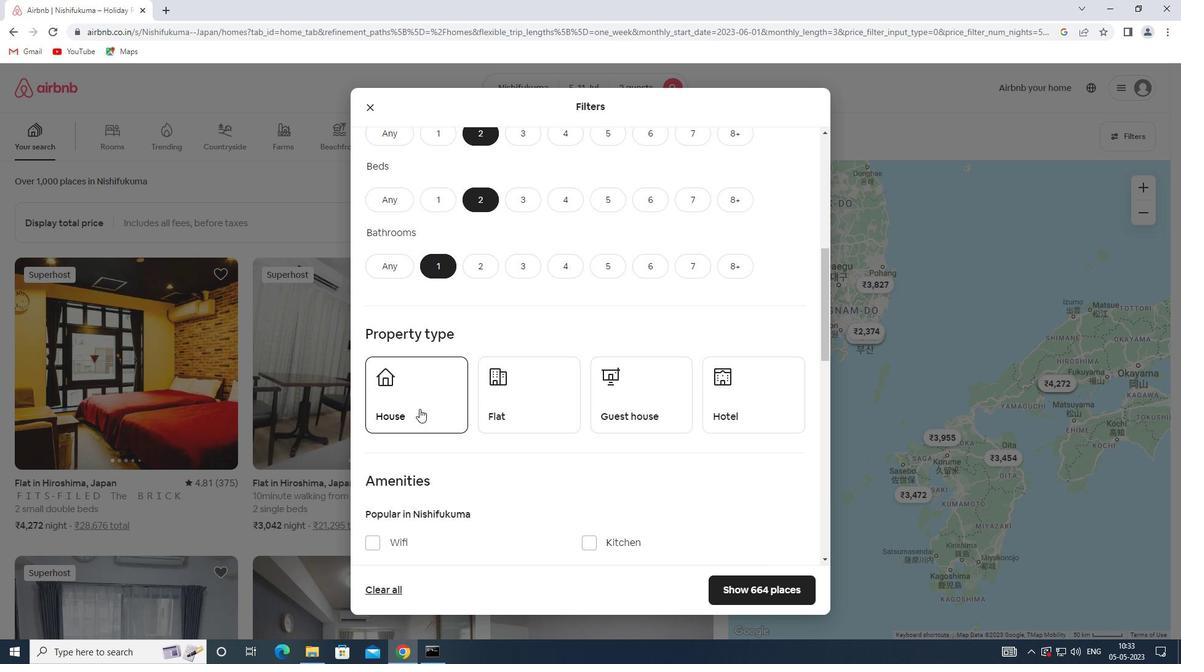 
Action: Mouse moved to (508, 408)
Screenshot: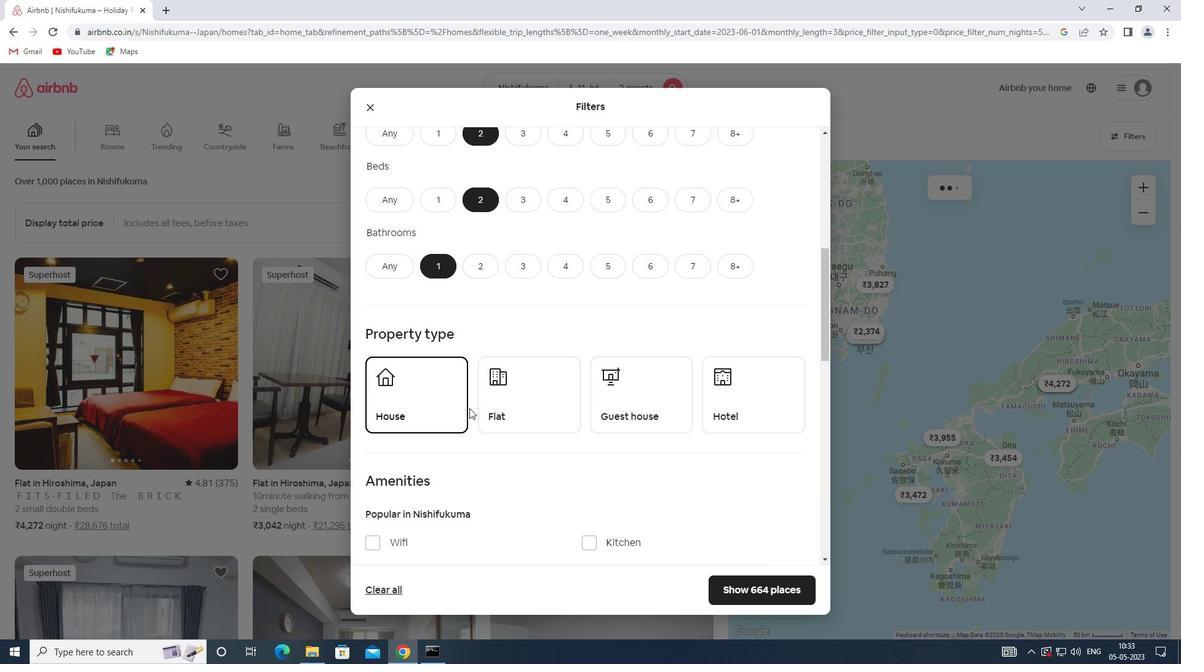 
Action: Mouse pressed left at (508, 408)
Screenshot: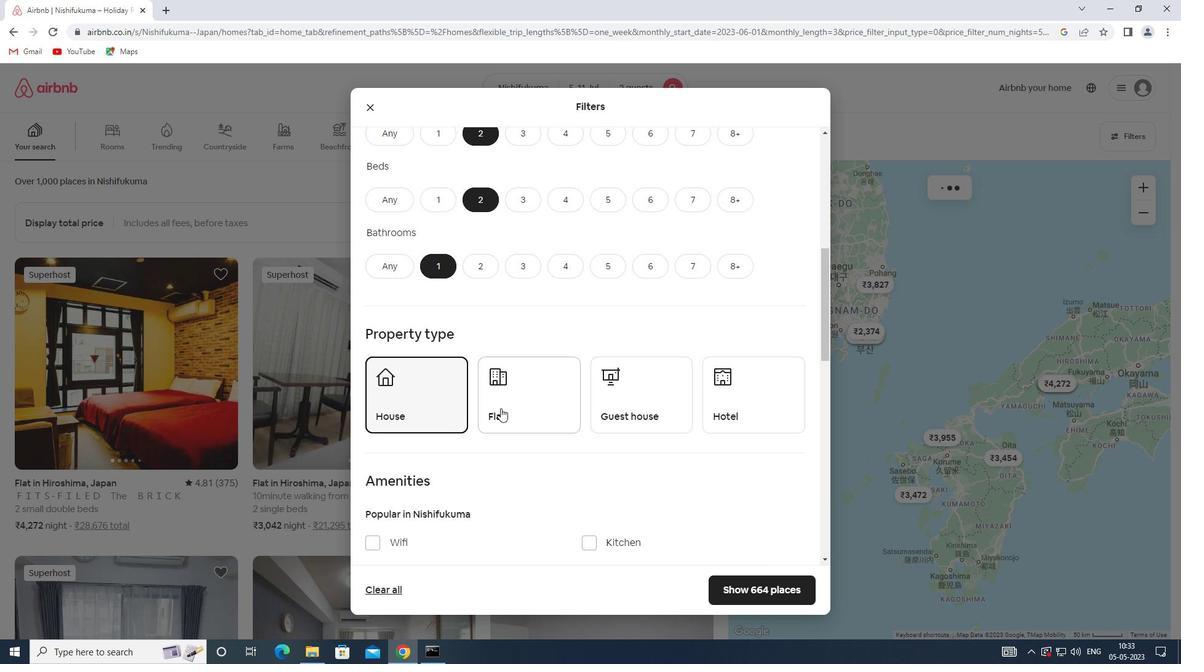 
Action: Mouse moved to (619, 408)
Screenshot: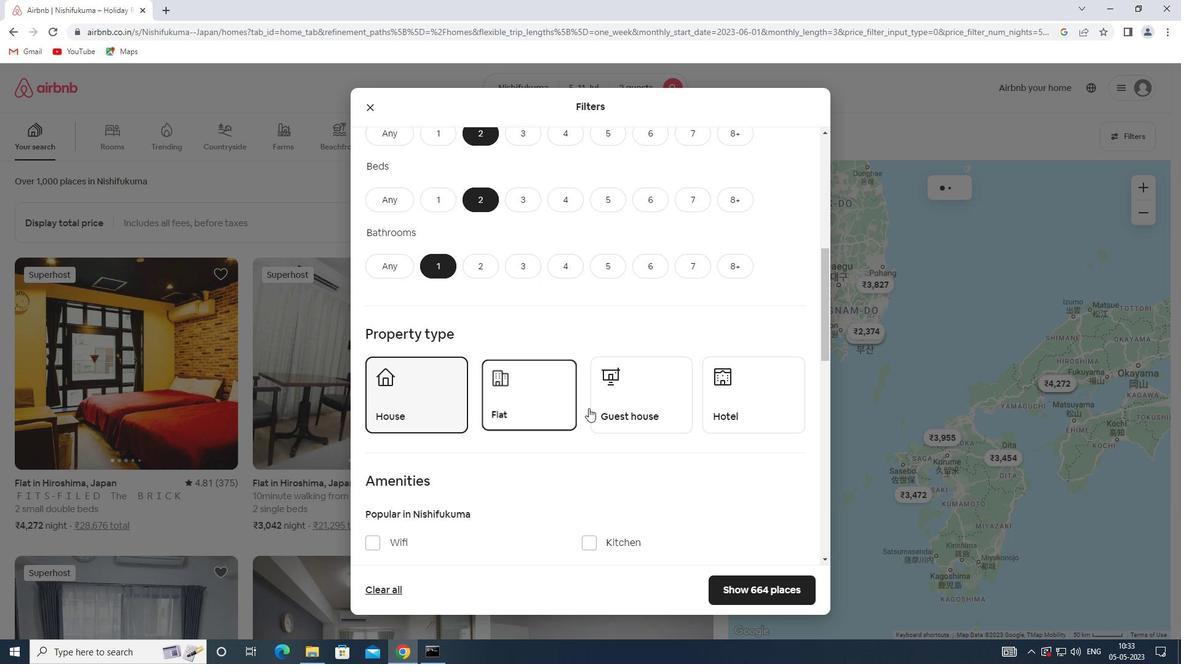 
Action: Mouse pressed left at (619, 408)
Screenshot: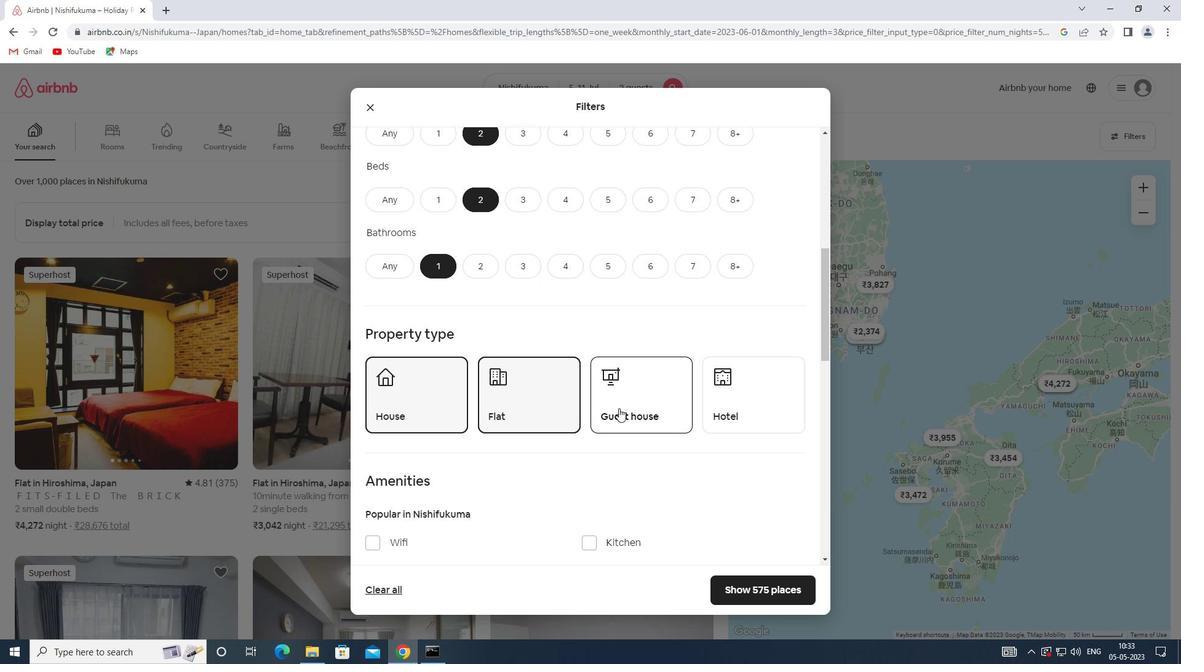 
Action: Mouse scrolled (619, 408) with delta (0, 0)
Screenshot: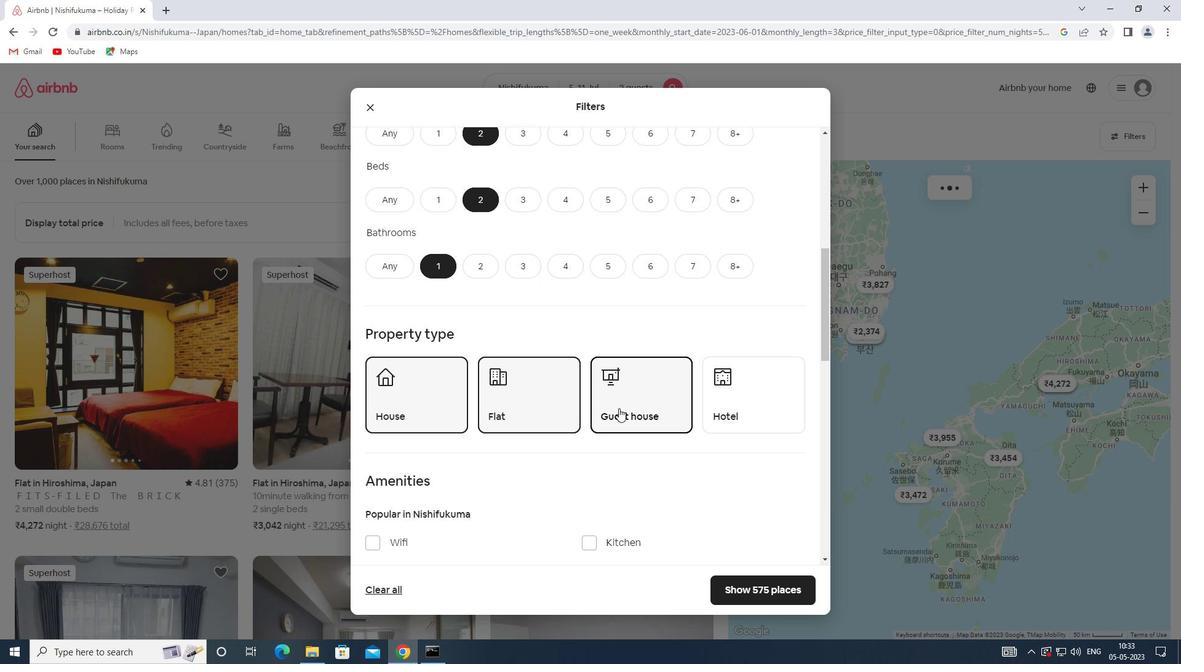 
Action: Mouse scrolled (619, 408) with delta (0, 0)
Screenshot: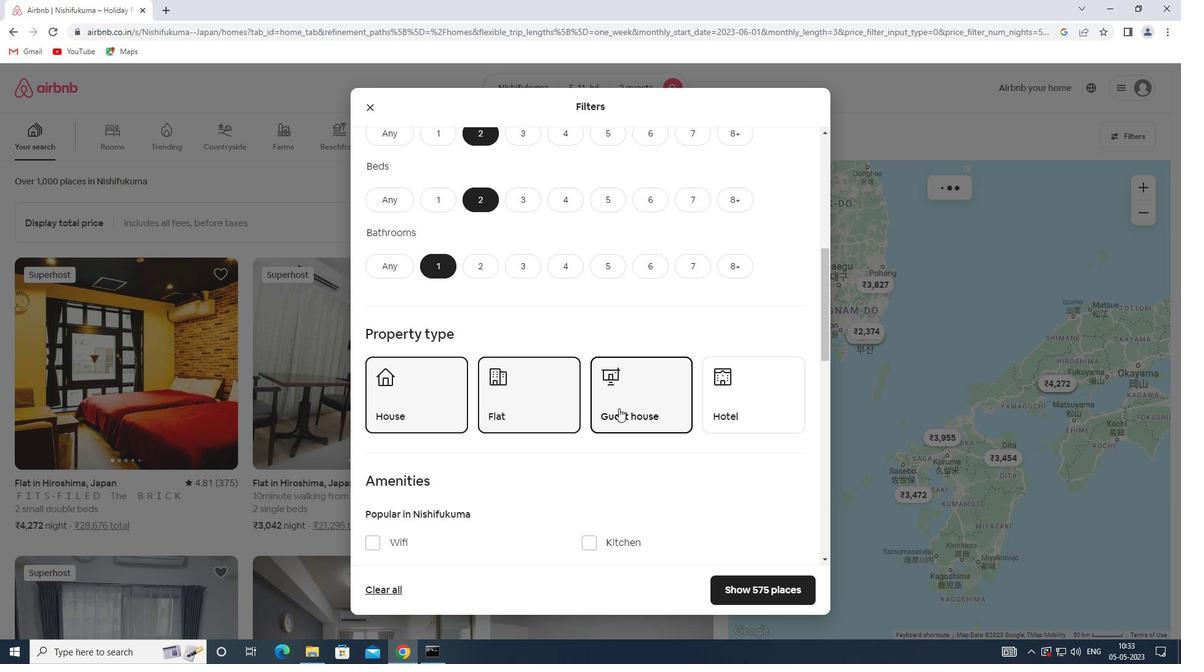 
Action: Mouse scrolled (619, 408) with delta (0, 0)
Screenshot: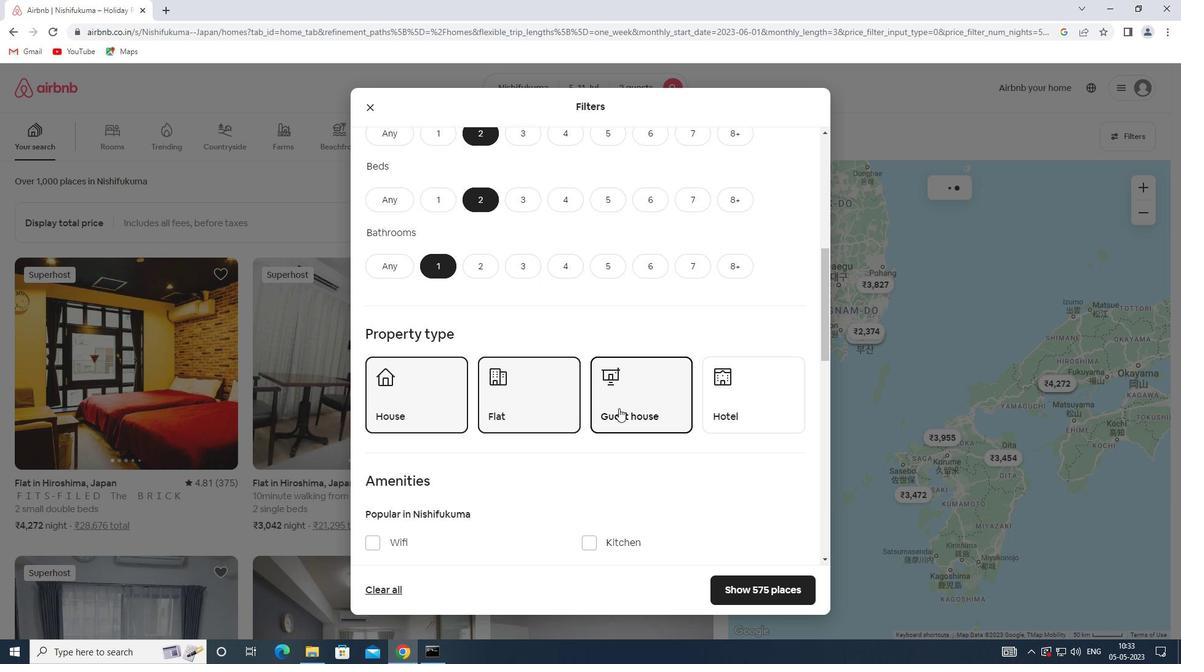 
Action: Mouse scrolled (619, 408) with delta (0, 0)
Screenshot: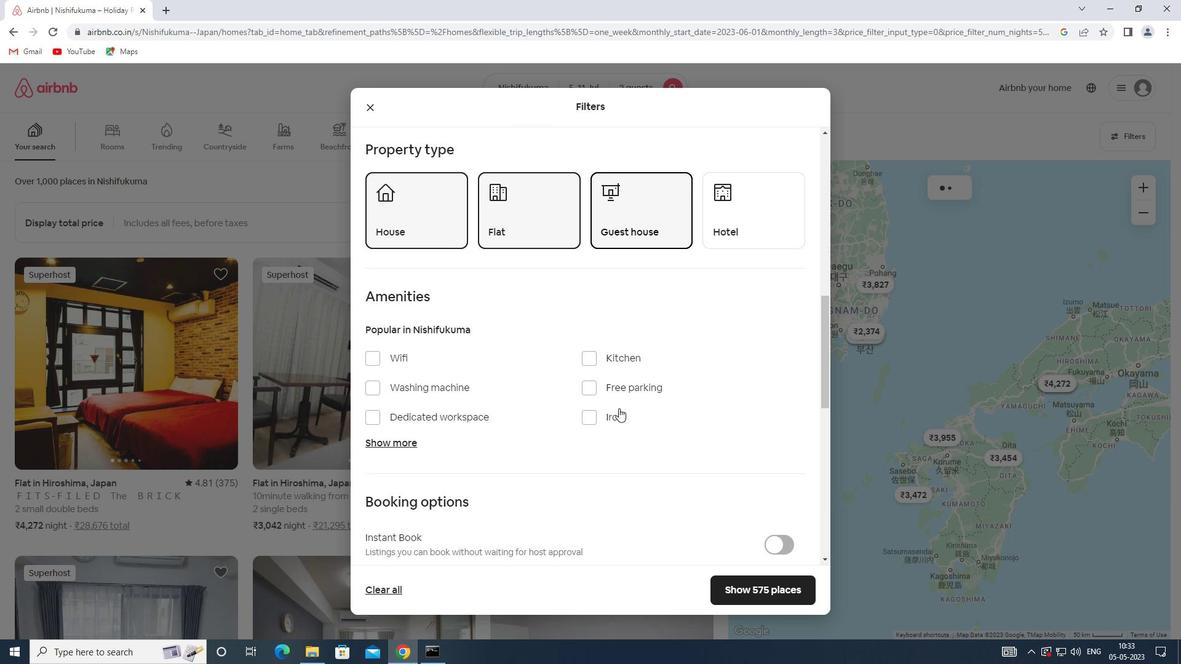 
Action: Mouse scrolled (619, 408) with delta (0, 0)
Screenshot: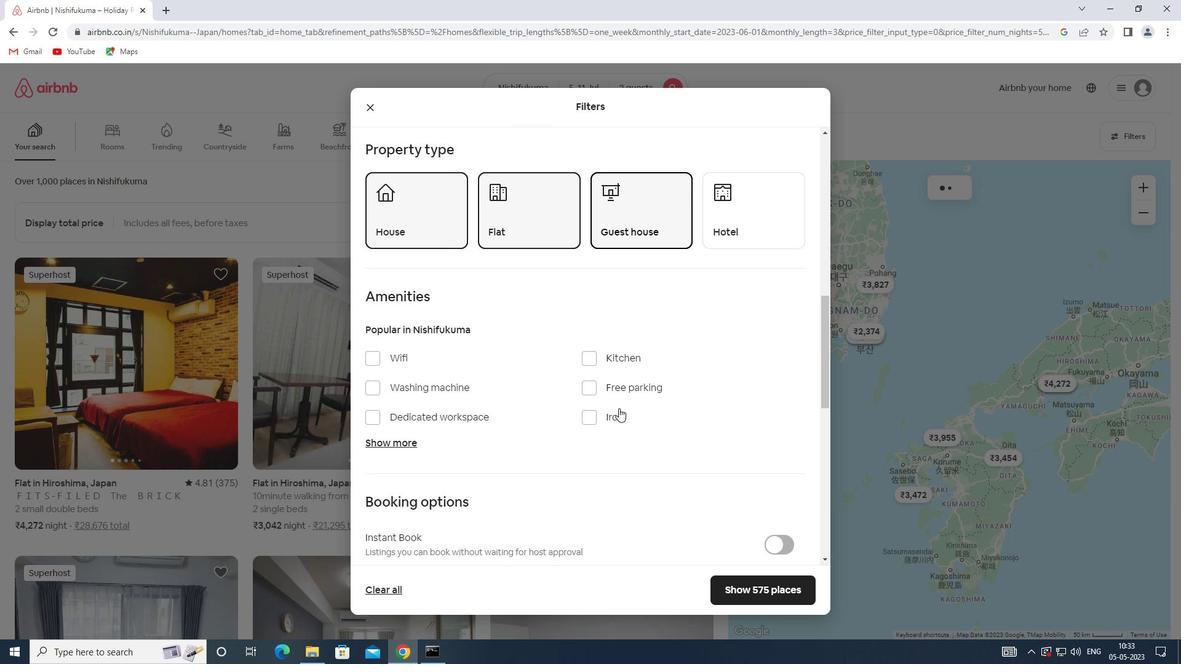 
Action: Mouse moved to (771, 463)
Screenshot: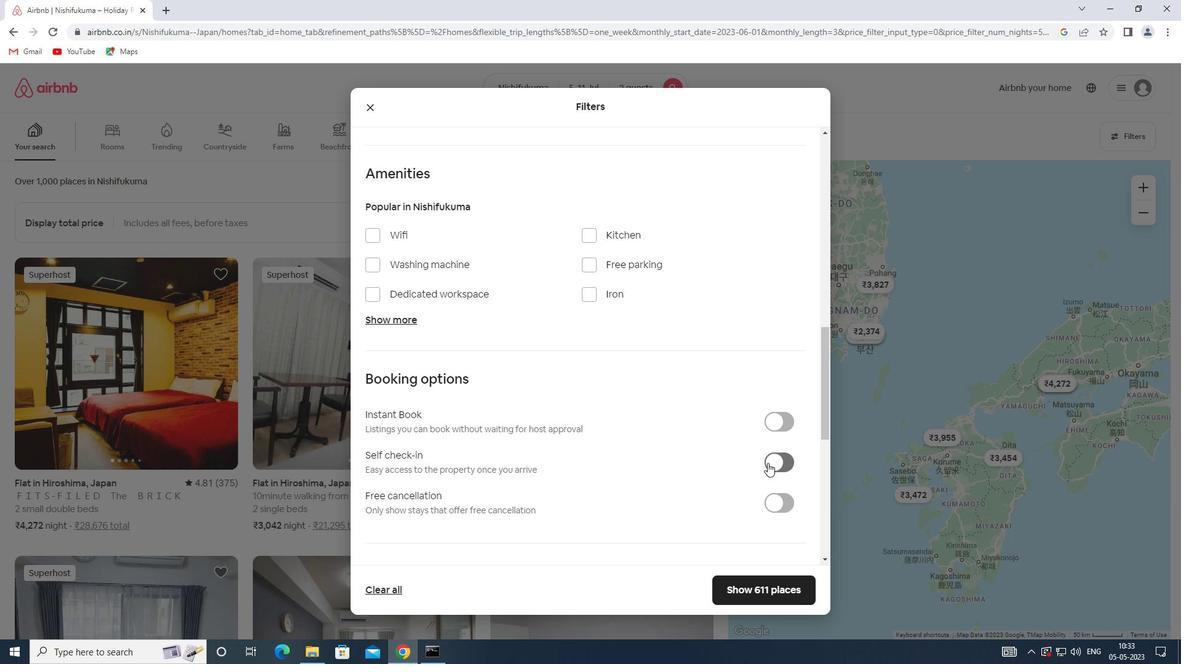 
Action: Mouse pressed left at (771, 463)
Screenshot: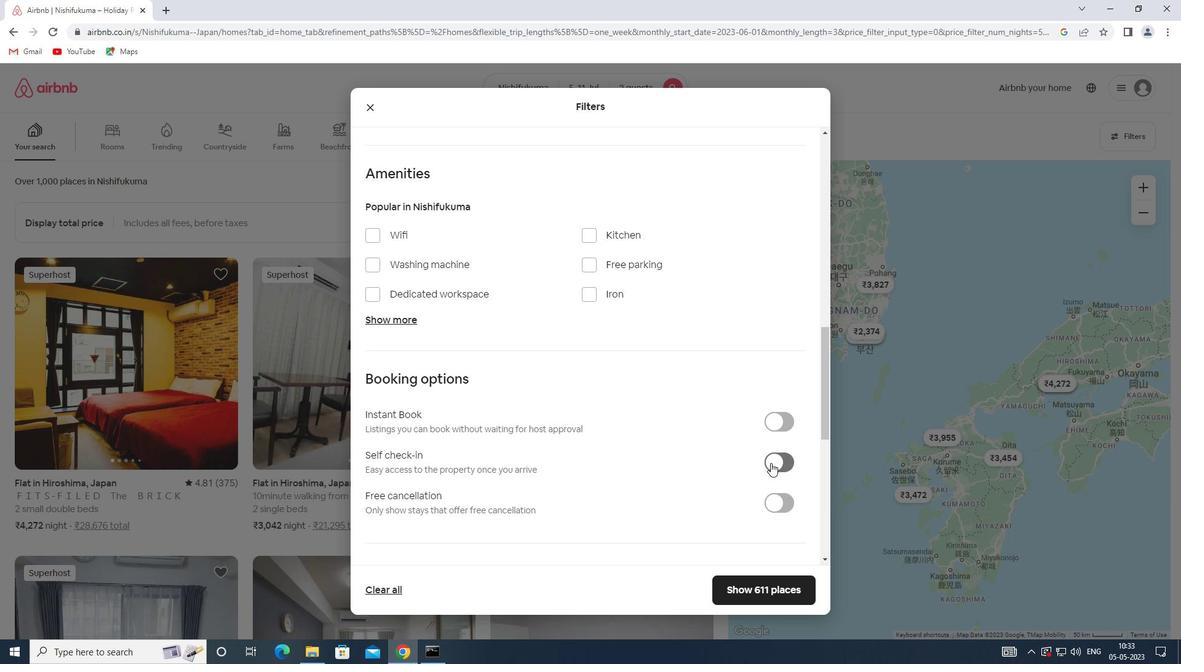 
Action: Mouse moved to (574, 468)
Screenshot: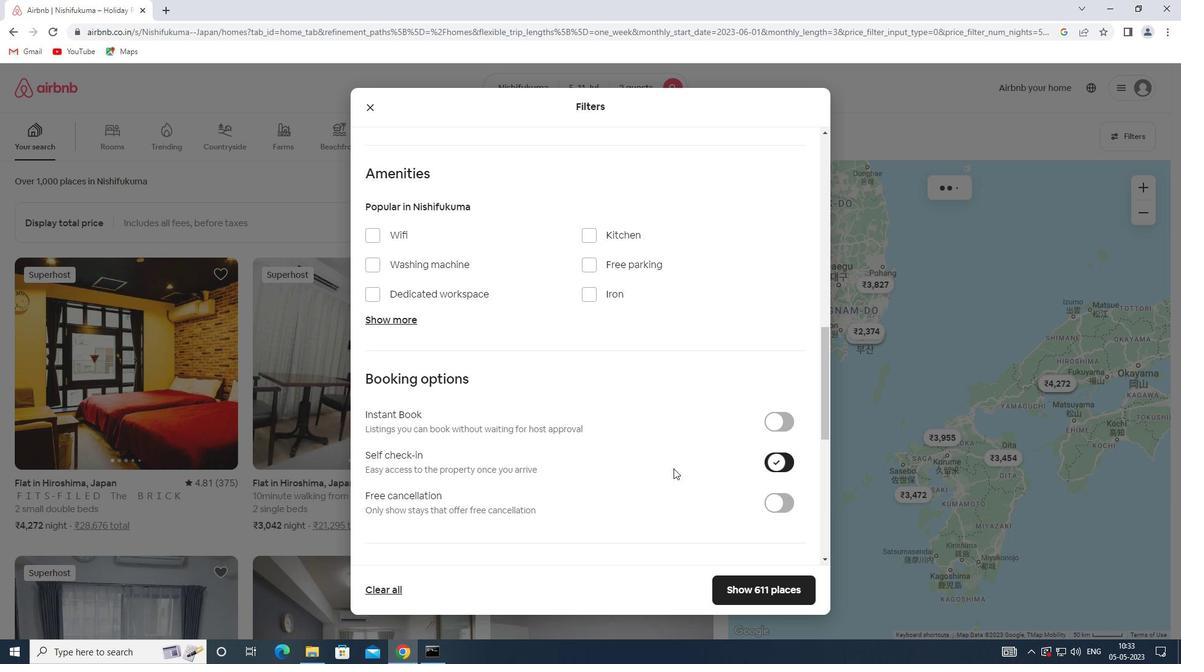 
Action: Mouse scrolled (574, 468) with delta (0, 0)
Screenshot: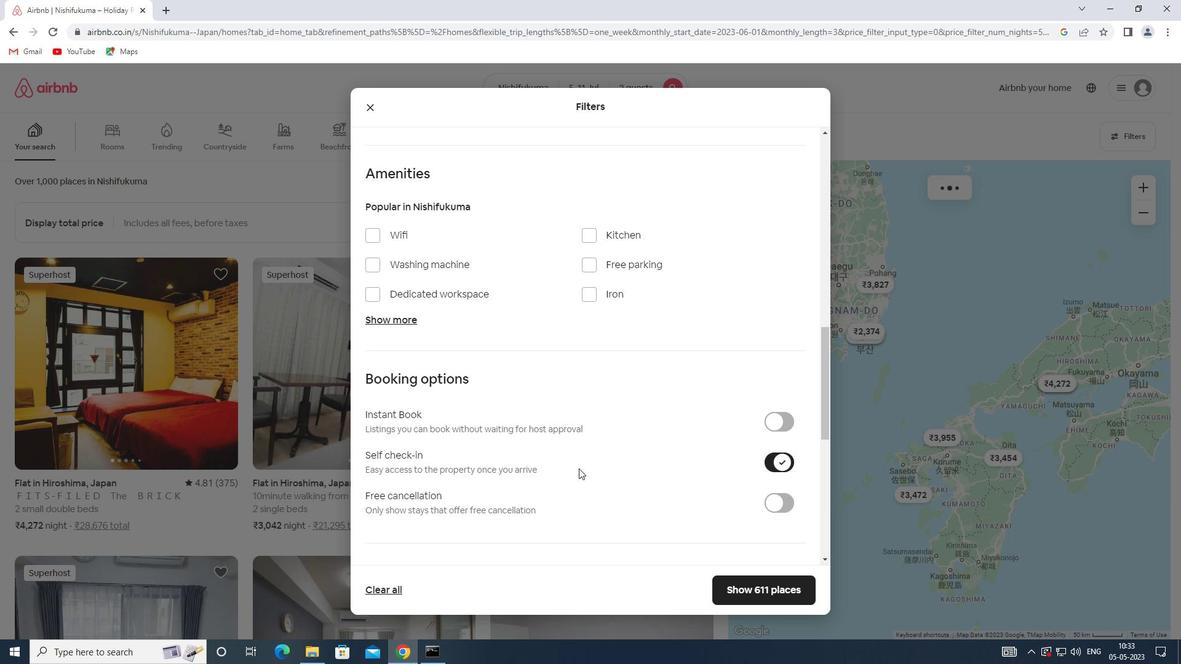 
Action: Mouse scrolled (574, 468) with delta (0, 0)
Screenshot: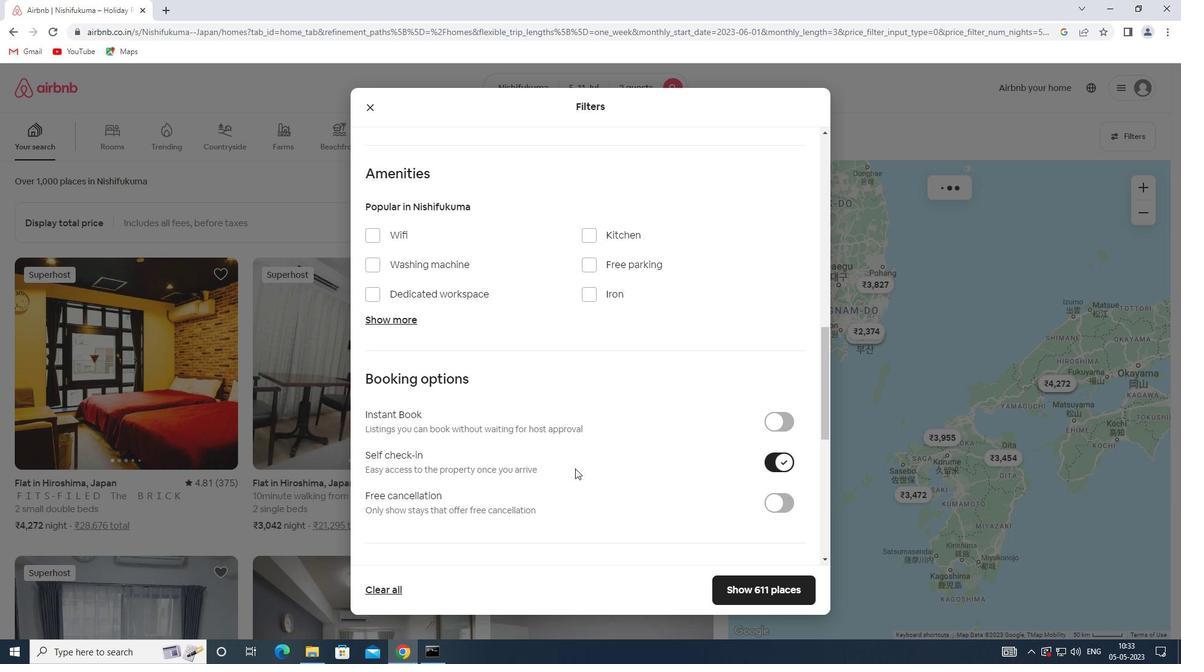 
Action: Mouse scrolled (574, 468) with delta (0, 0)
Screenshot: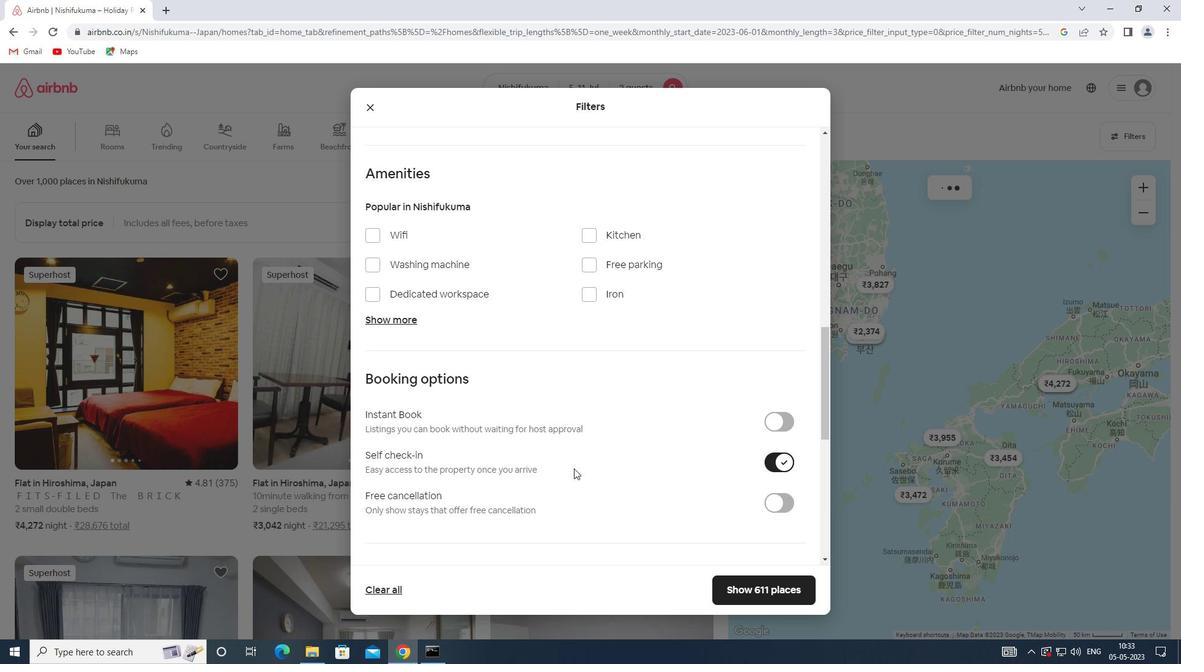 
Action: Mouse moved to (573, 468)
Screenshot: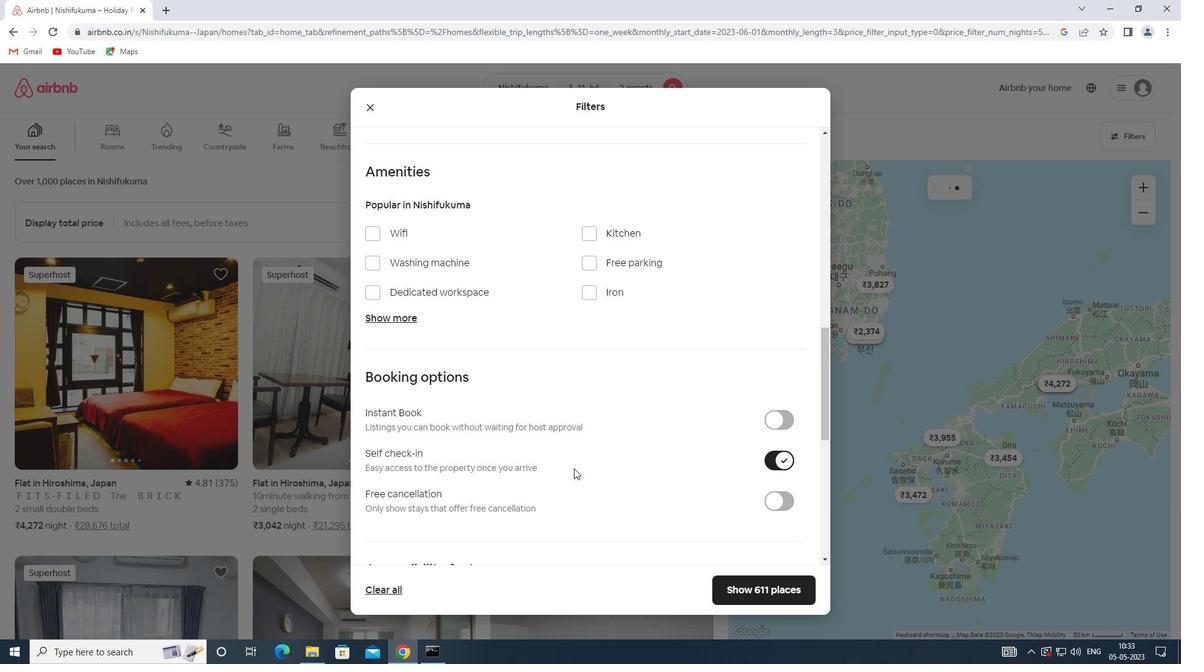 
Action: Mouse scrolled (573, 468) with delta (0, 0)
Screenshot: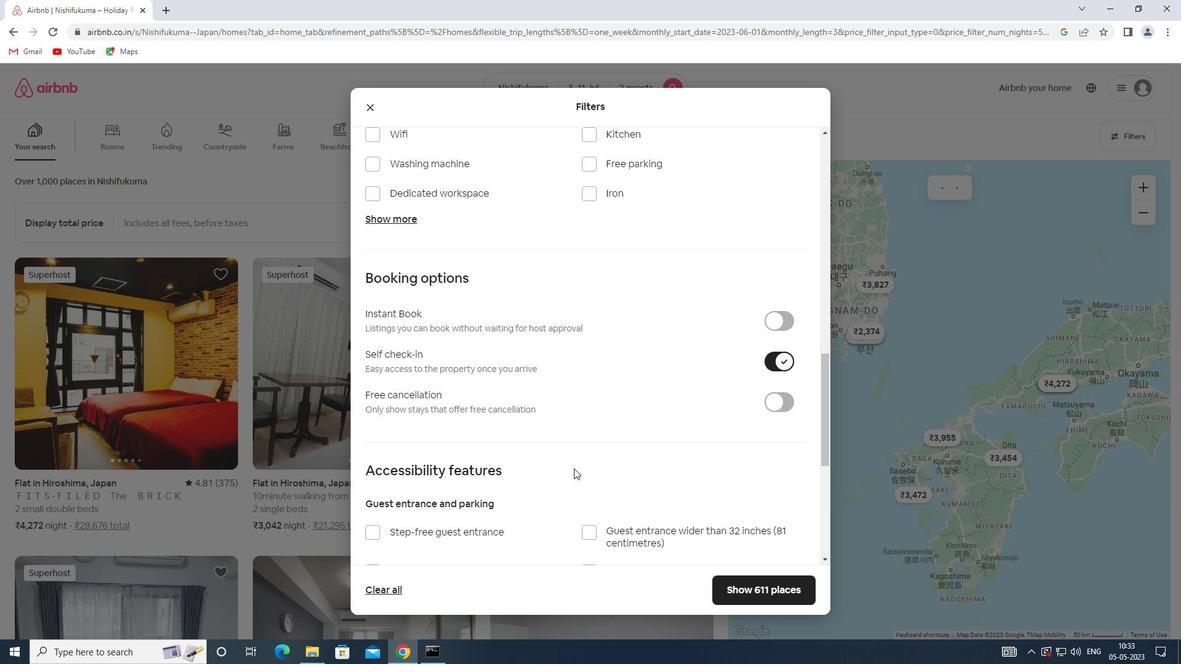 
Action: Mouse scrolled (573, 468) with delta (0, 0)
Screenshot: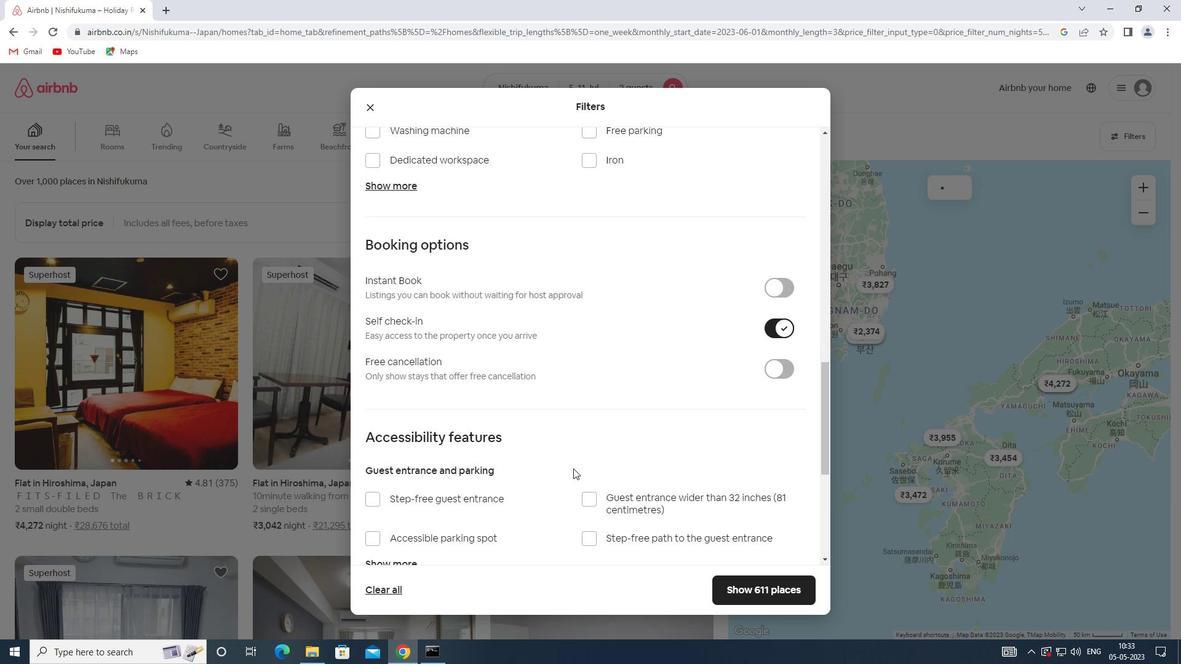 
Action: Mouse moved to (480, 483)
Screenshot: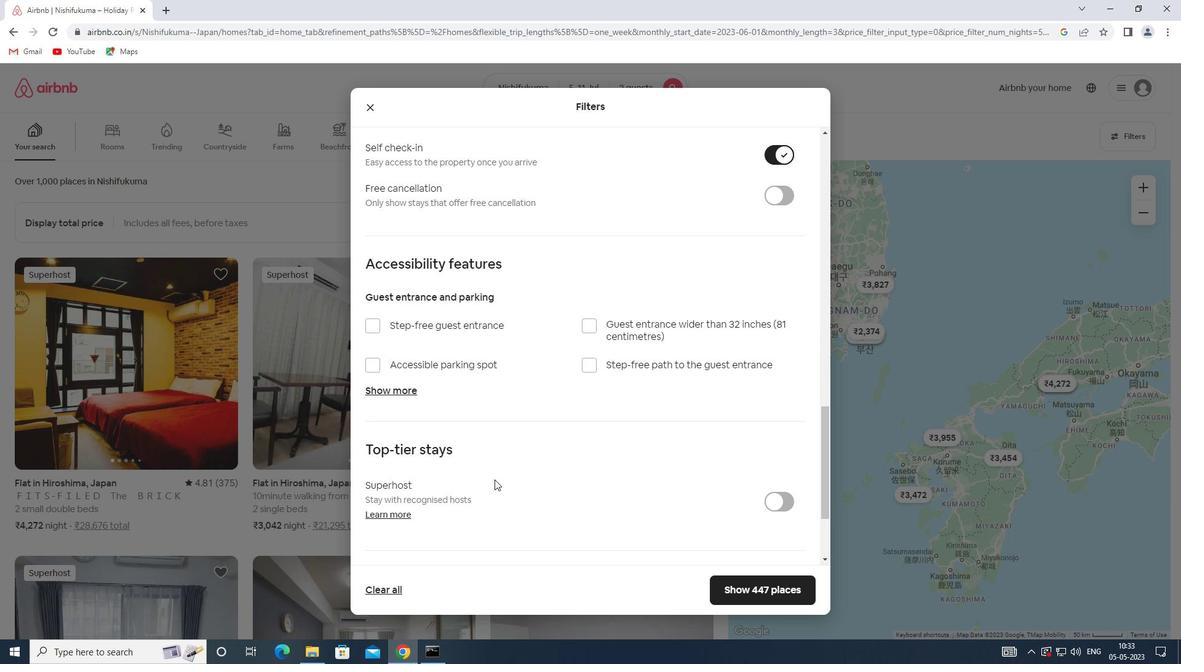 
Action: Mouse scrolled (480, 482) with delta (0, 0)
Screenshot: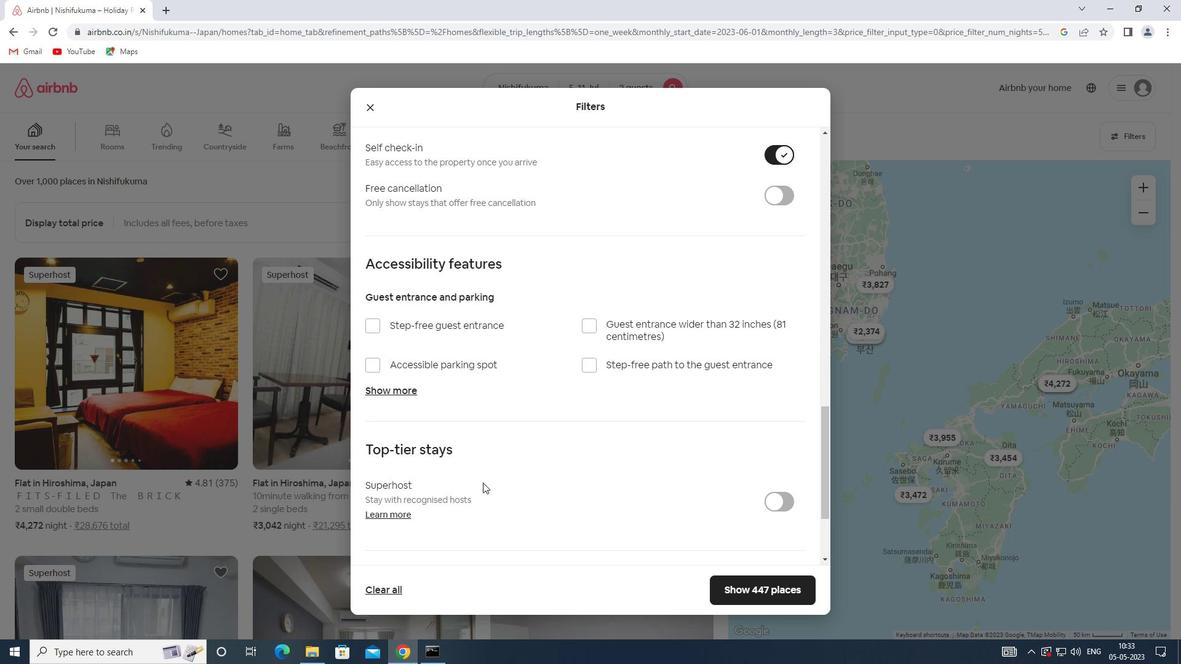 
Action: Mouse scrolled (480, 482) with delta (0, 0)
Screenshot: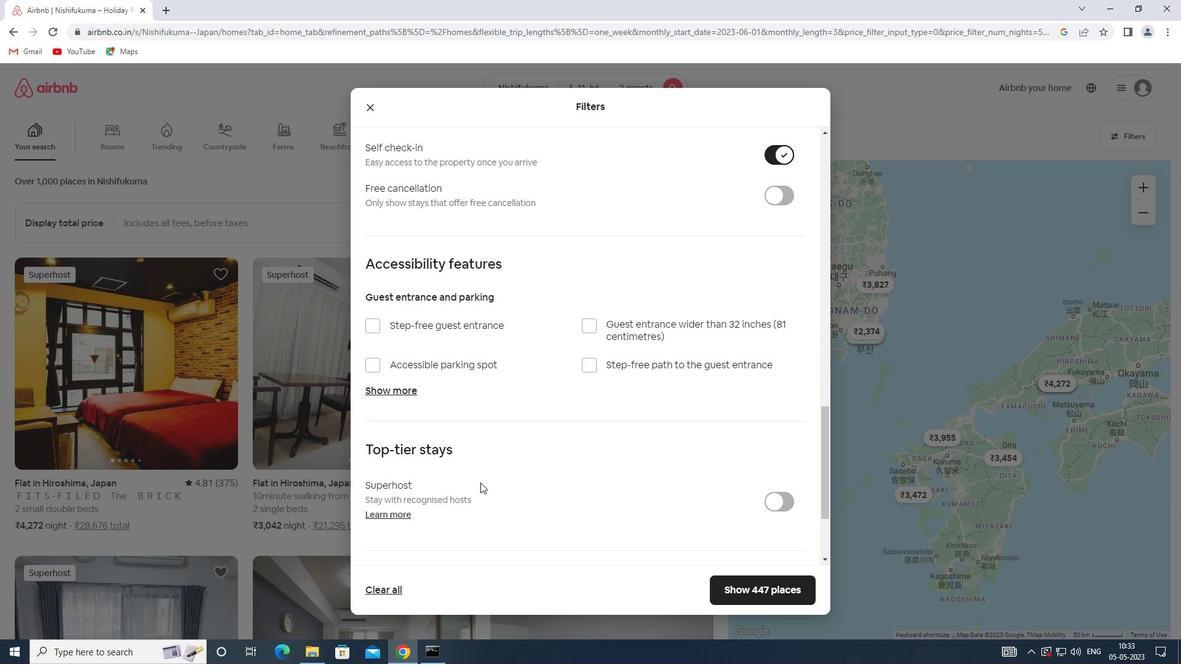 
Action: Mouse scrolled (480, 482) with delta (0, 0)
Screenshot: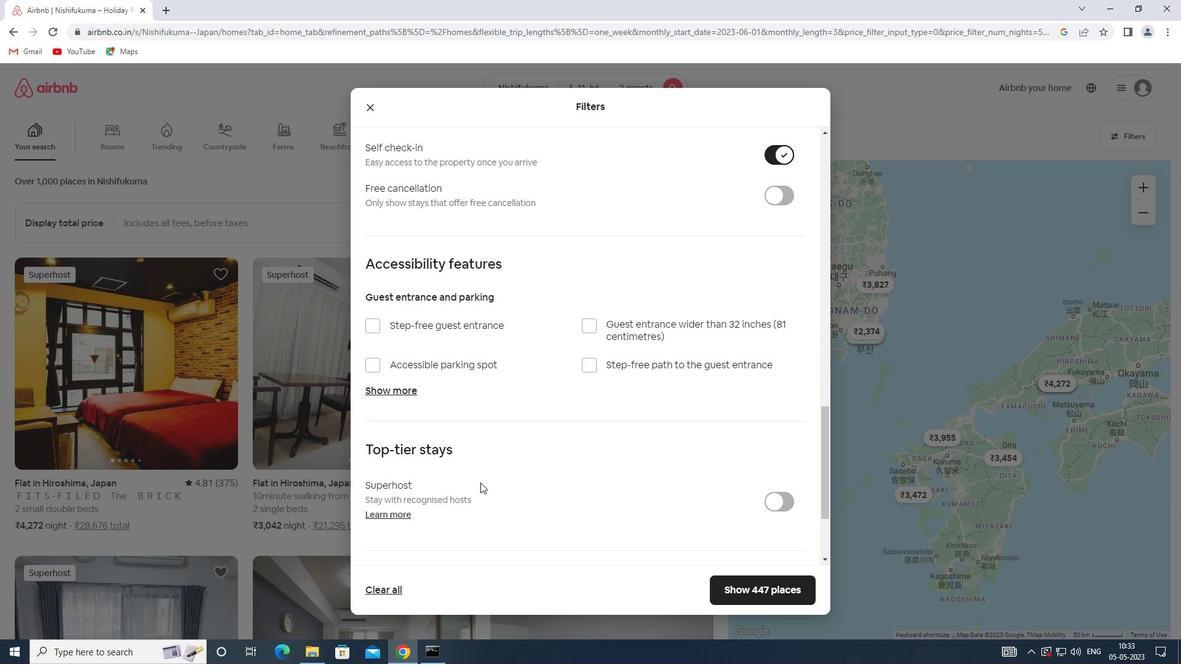 
Action: Mouse scrolled (480, 482) with delta (0, 0)
Screenshot: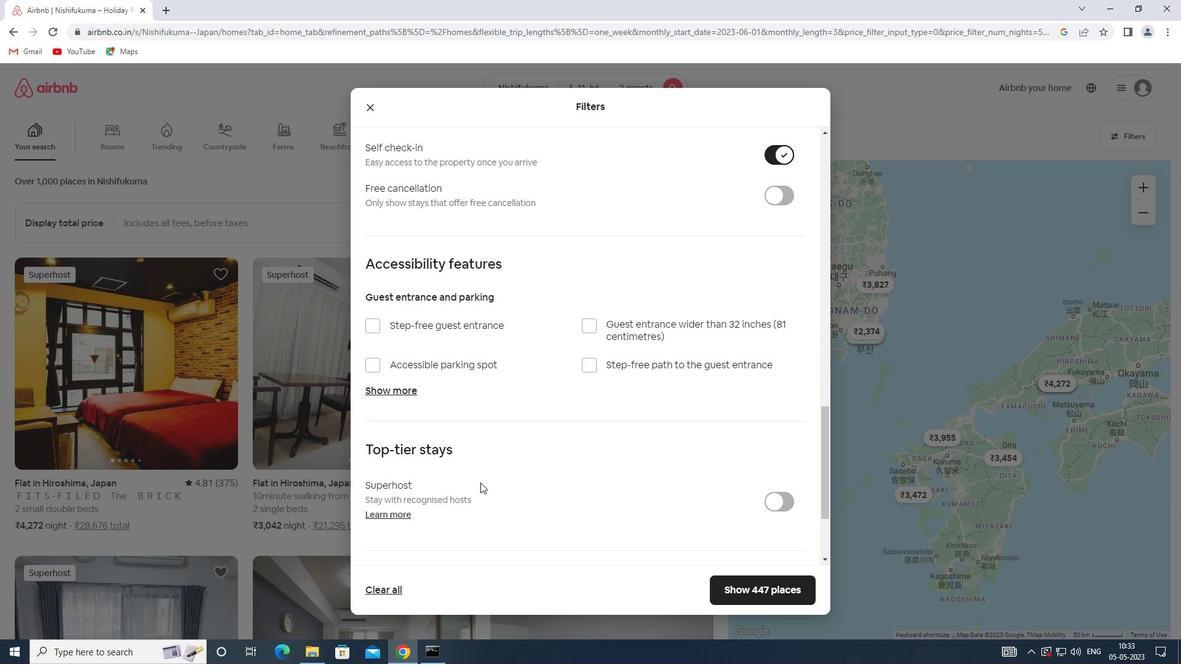 
Action: Mouse moved to (424, 479)
Screenshot: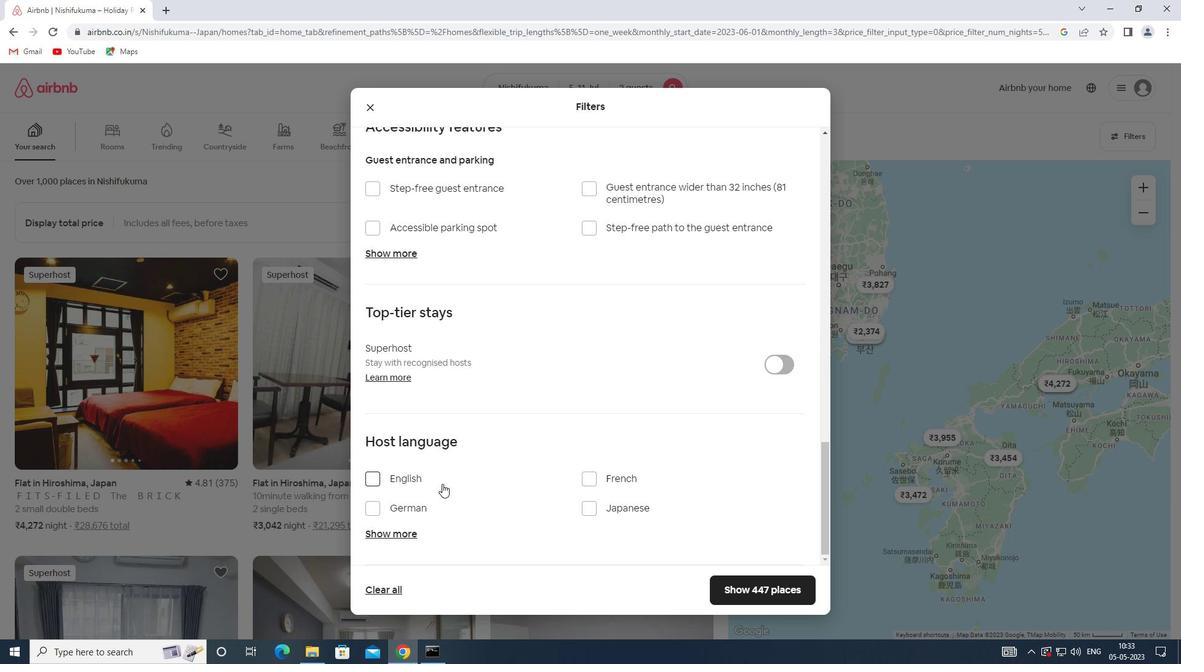 
Action: Mouse pressed left at (424, 479)
Screenshot: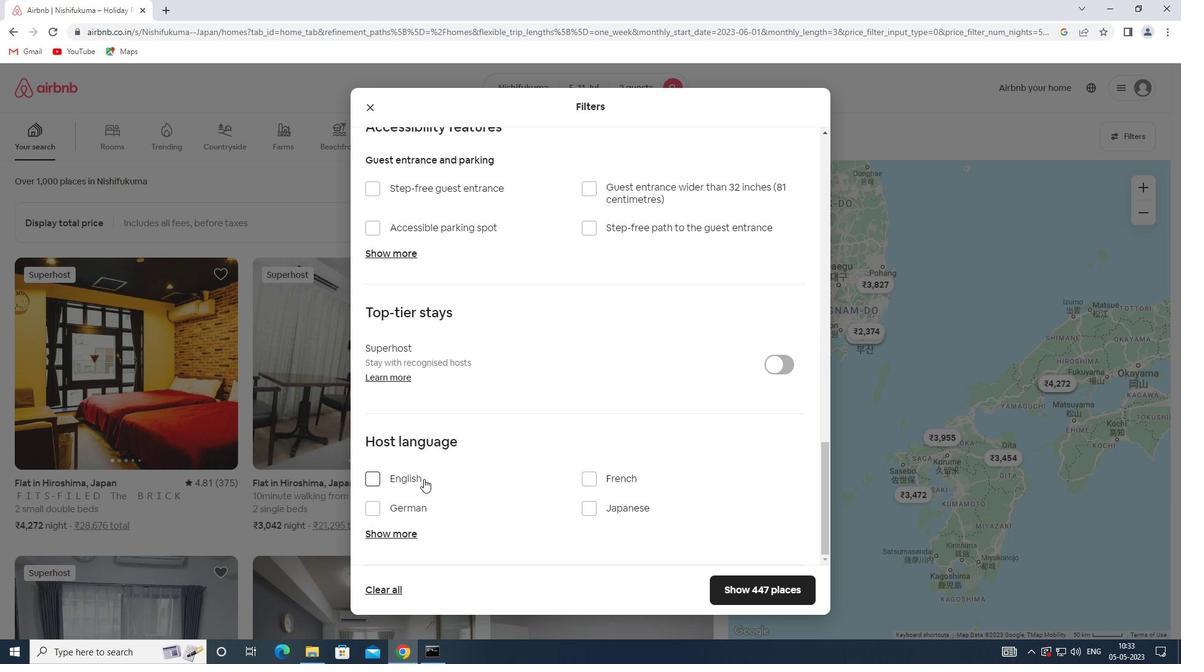 
Action: Mouse moved to (779, 592)
Screenshot: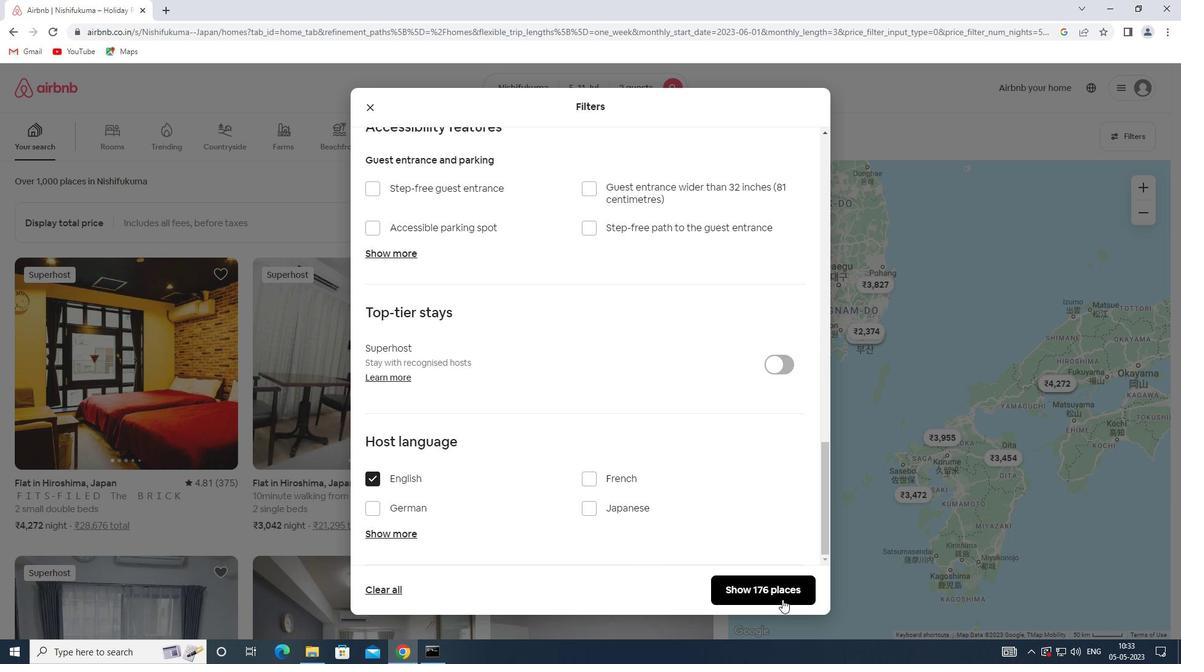 
Action: Mouse pressed left at (779, 592)
Screenshot: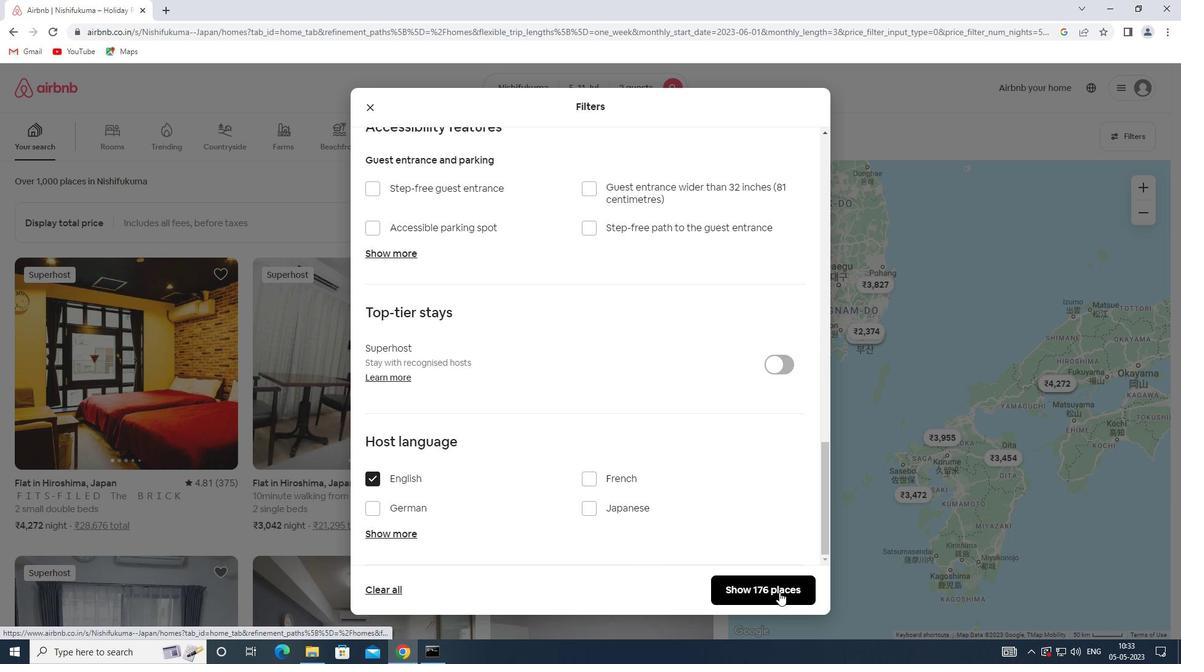 
